 Task: Look for space in Phú Khuong, Vietnam from 5th June, 2023 to 16th June, 2023 for 2 adults in price range Rs.14000 to Rs.18000. Place can be entire place with 1  bedroom having 1 bed and 1 bathroom. Property type can be house, flat, guest house, hotel. Booking option can be shelf check-in. Required host language is English.
Action: Mouse pressed left at (476, 99)
Screenshot: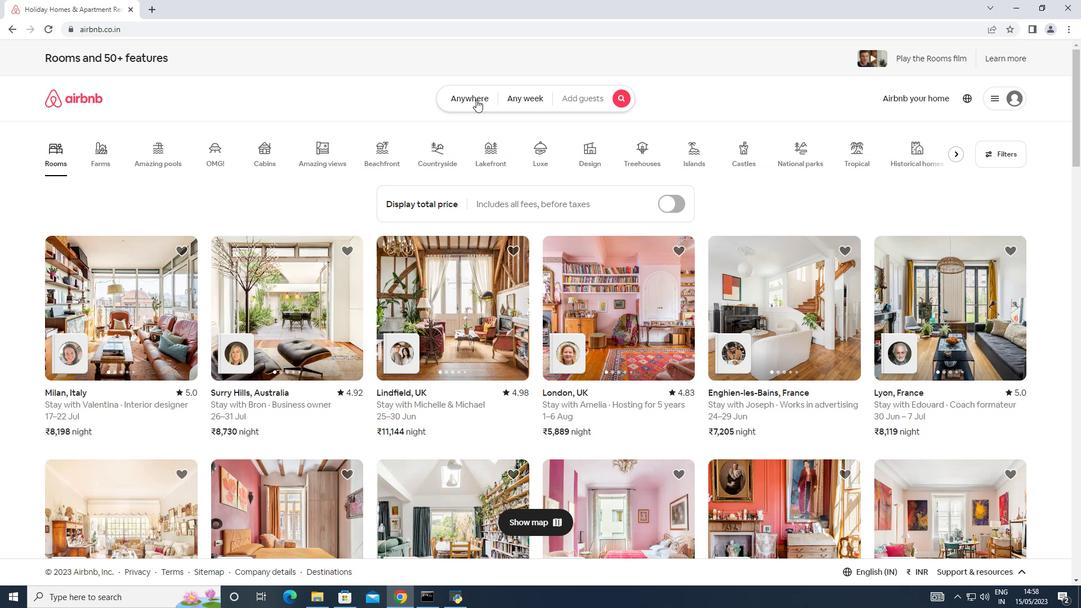 
Action: Mouse moved to (364, 130)
Screenshot: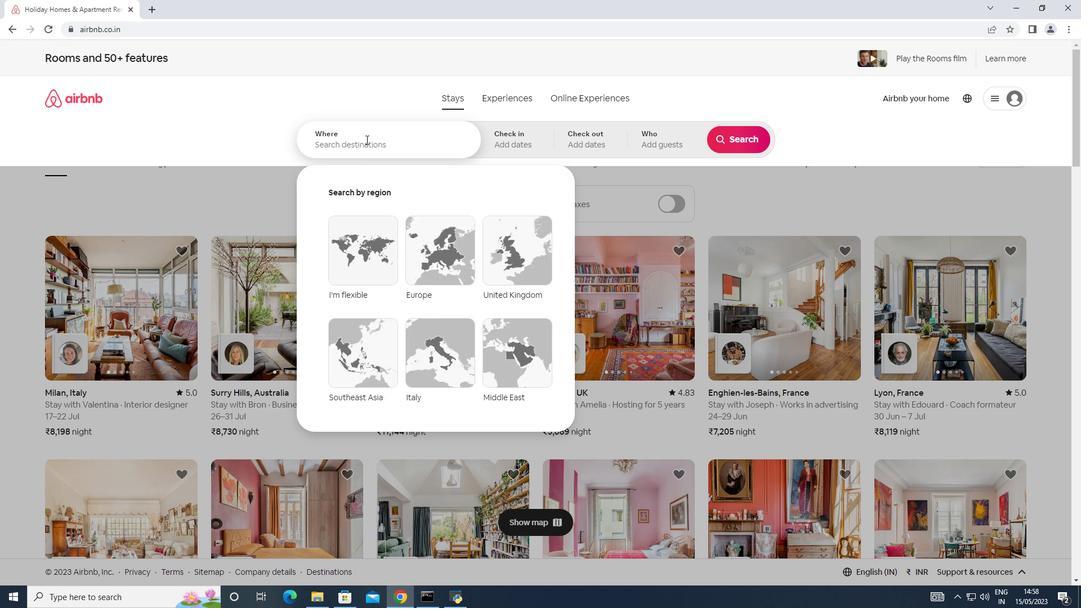 
Action: Mouse pressed left at (364, 130)
Screenshot: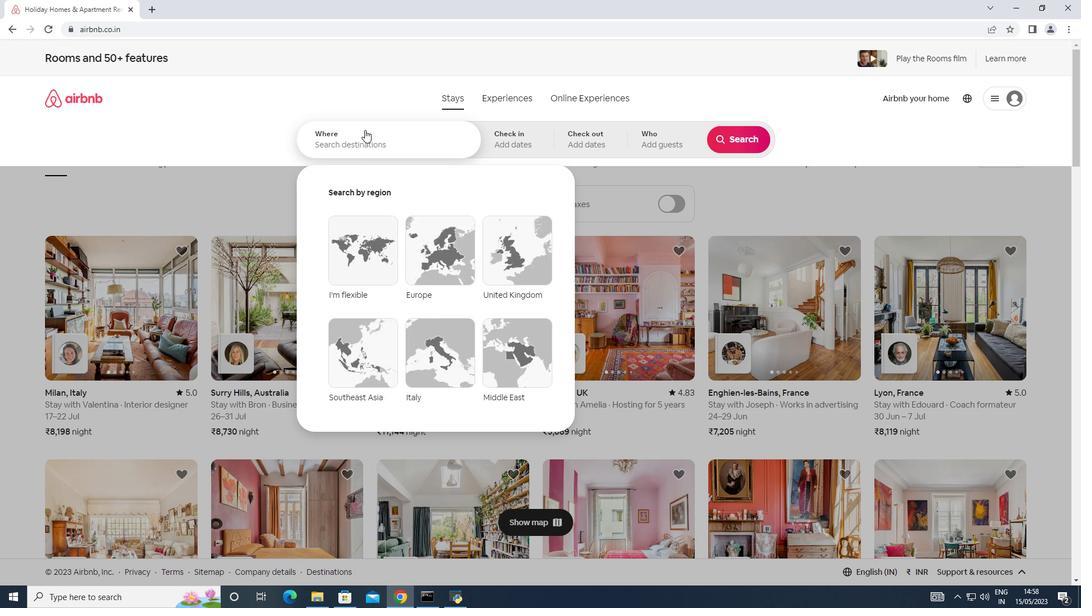 
Action: Key pressed <Key.shift><Key.shift><Key.shift><Key.shift><Key.shift><Key.shift><Key.shift><Key.shift><Key.shift><Key.shift><Key.shift><Key.shift><Key.shift><Key.shift><Key.shift><Key.shift><Key.shift><Key.shift><Key.shift><Key.shift><Key.shift><Key.shift><Key.shift><Key.shift><Key.shift><Key.shift><Key.shift><Key.shift><Key.shift><Key.shift><Key.shift><Key.shift><Key.shift><Key.shift><Key.shift><Key.shift><Key.shift><Key.shift><Key.shift><Key.shift><Key.shift><Key.shift><Key.shift><Key.shift><Key.shift>Phu<Key.space><Key.shift><Key.shift><Key.shift><Key.shift><Key.shift>Khuong,<Key.shift>Vietnam
Screenshot: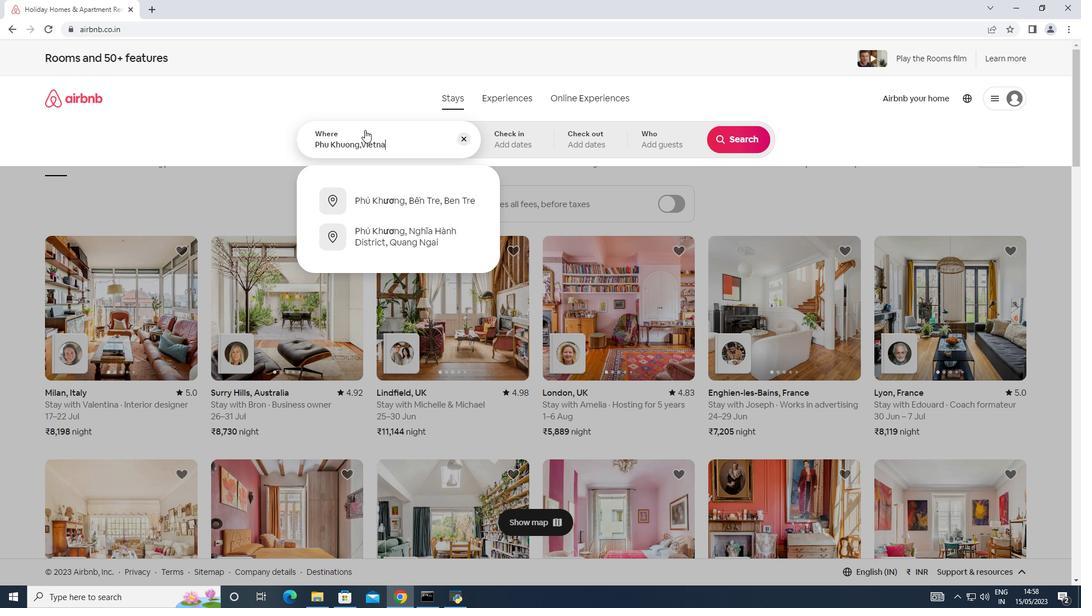 
Action: Mouse moved to (521, 135)
Screenshot: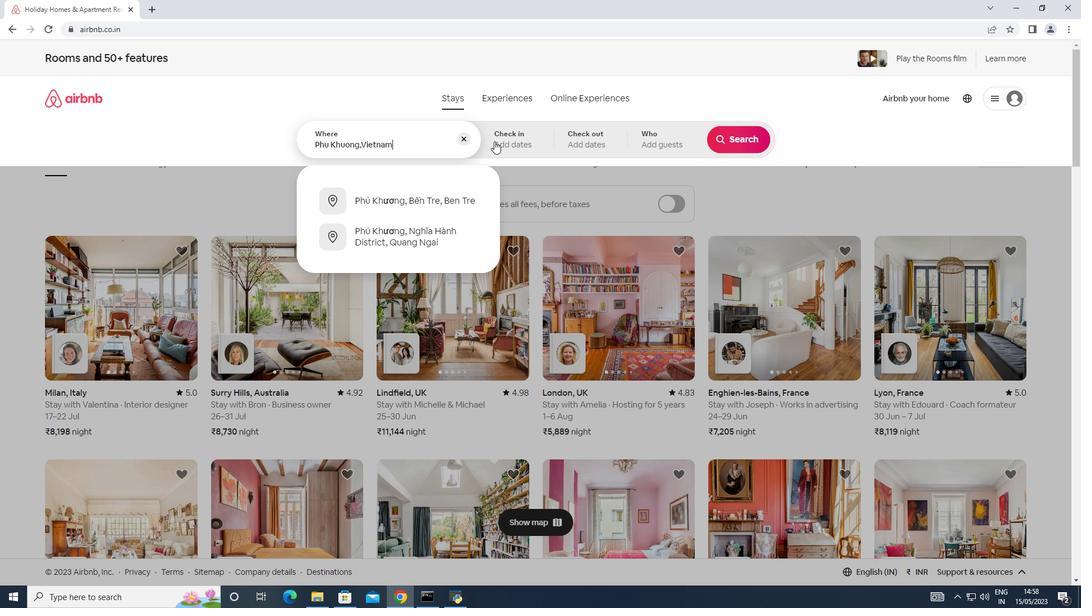 
Action: Mouse pressed left at (521, 135)
Screenshot: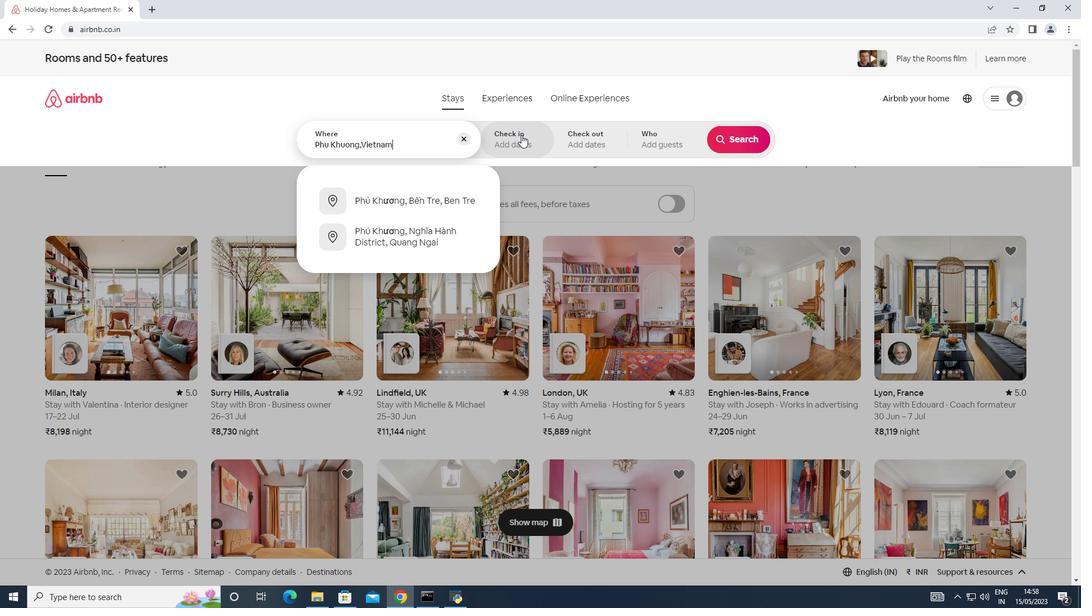 
Action: Mouse moved to (591, 301)
Screenshot: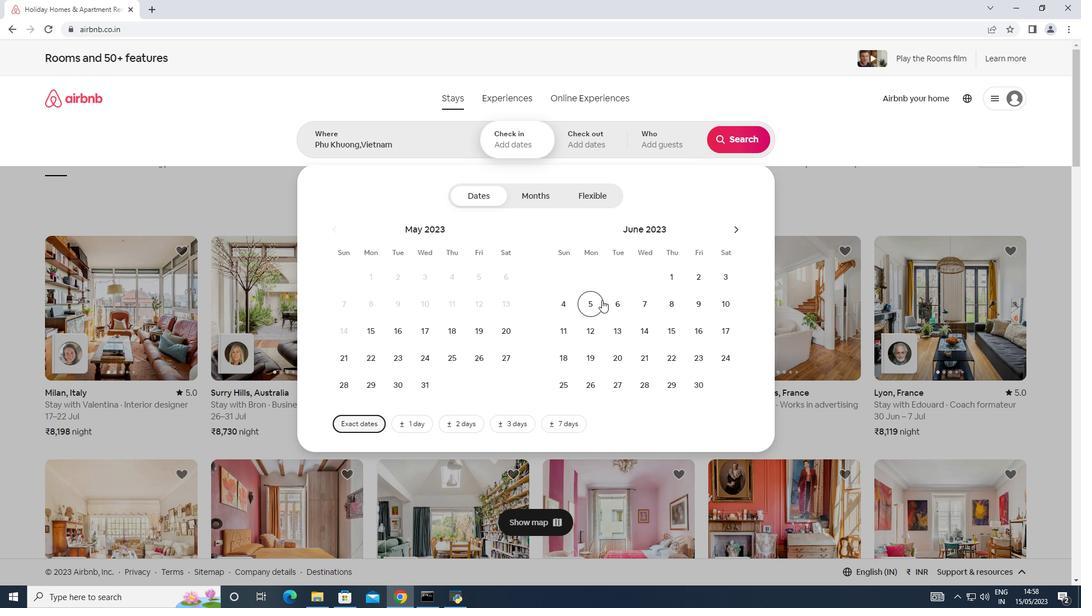 
Action: Mouse pressed left at (591, 301)
Screenshot: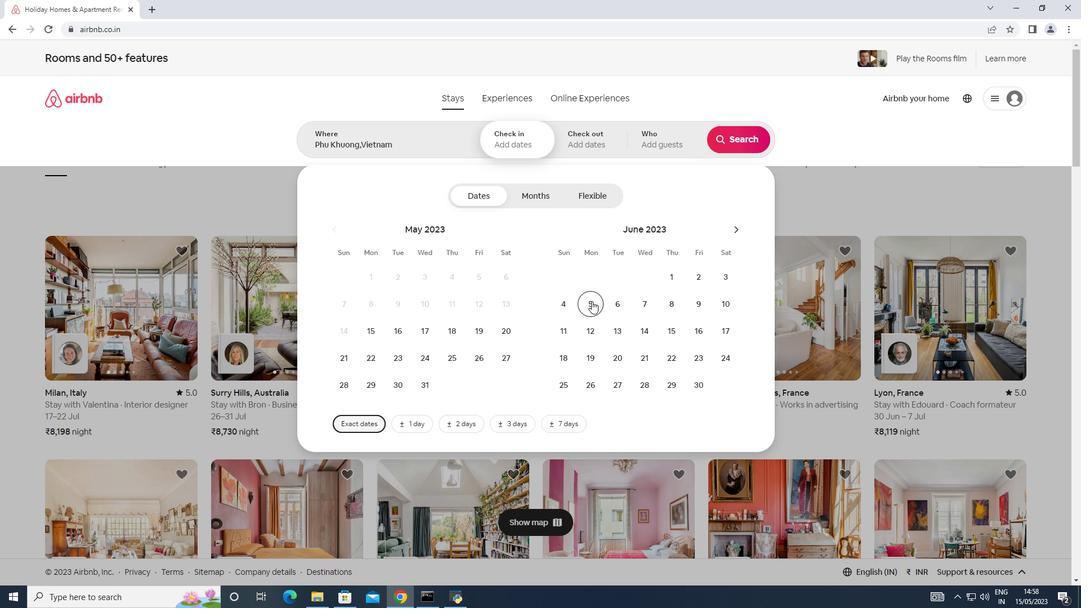
Action: Mouse moved to (696, 335)
Screenshot: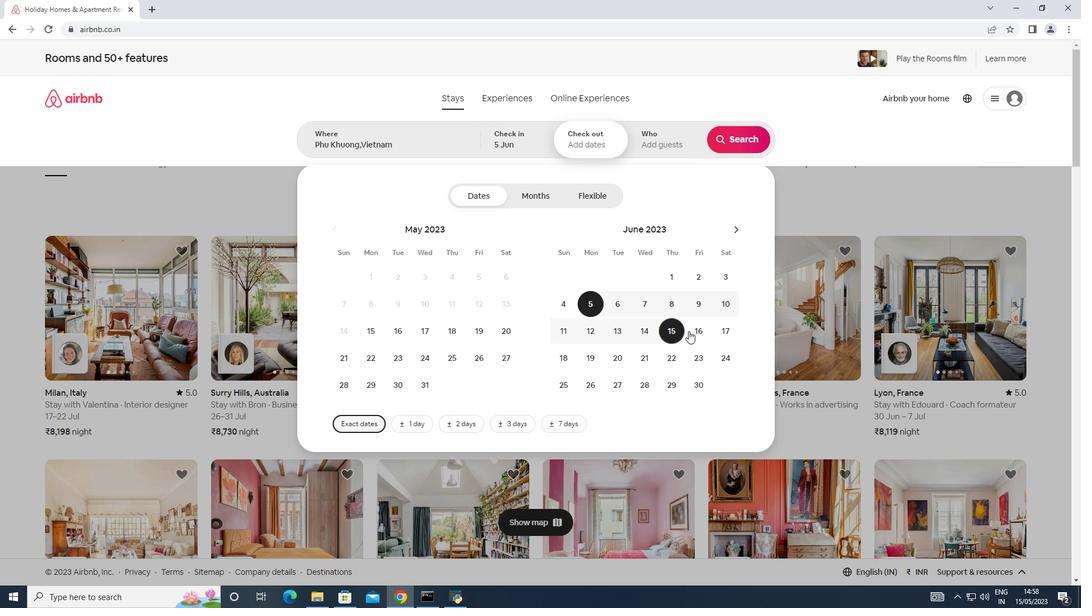 
Action: Mouse pressed left at (696, 335)
Screenshot: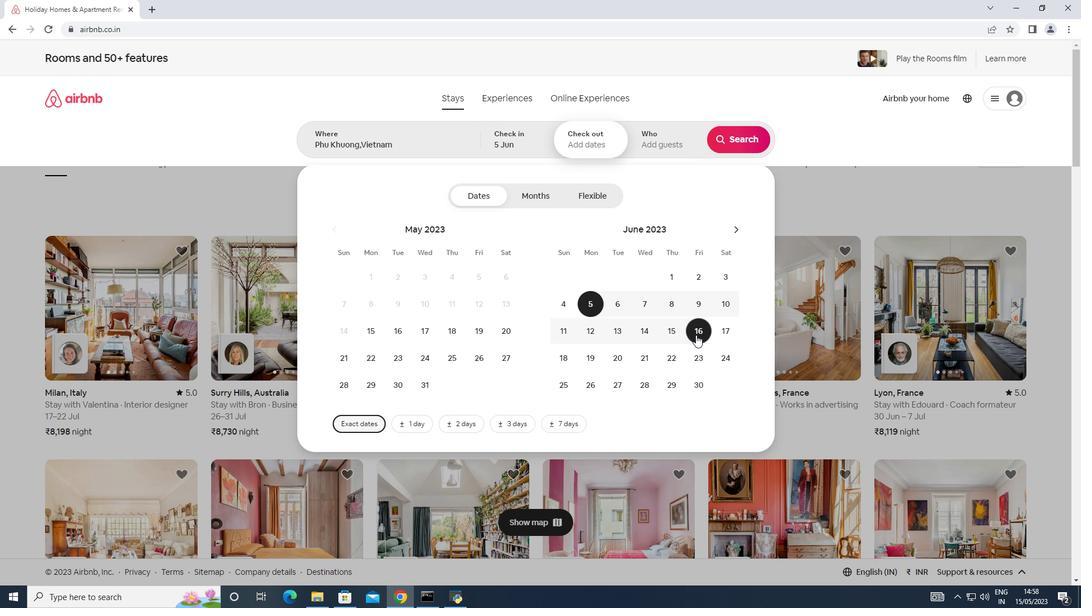 
Action: Mouse moved to (656, 145)
Screenshot: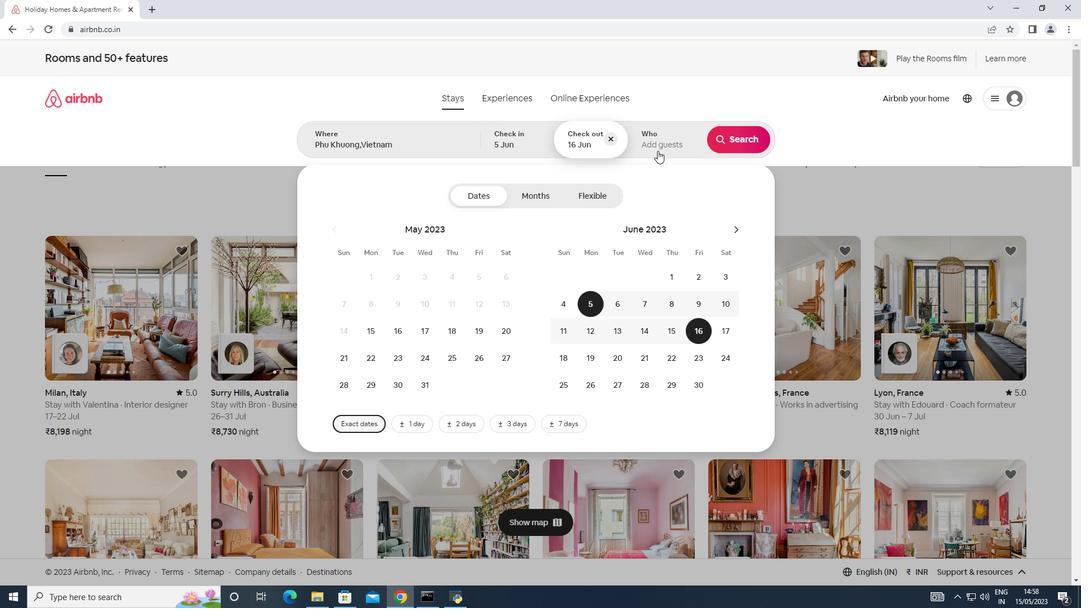 
Action: Mouse pressed left at (656, 145)
Screenshot: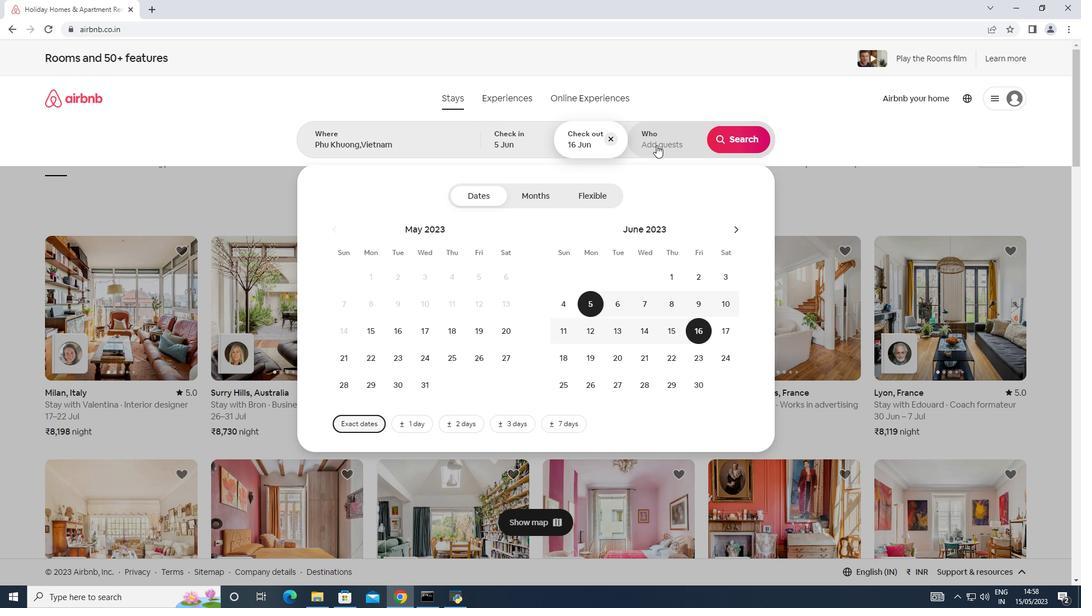 
Action: Mouse moved to (735, 195)
Screenshot: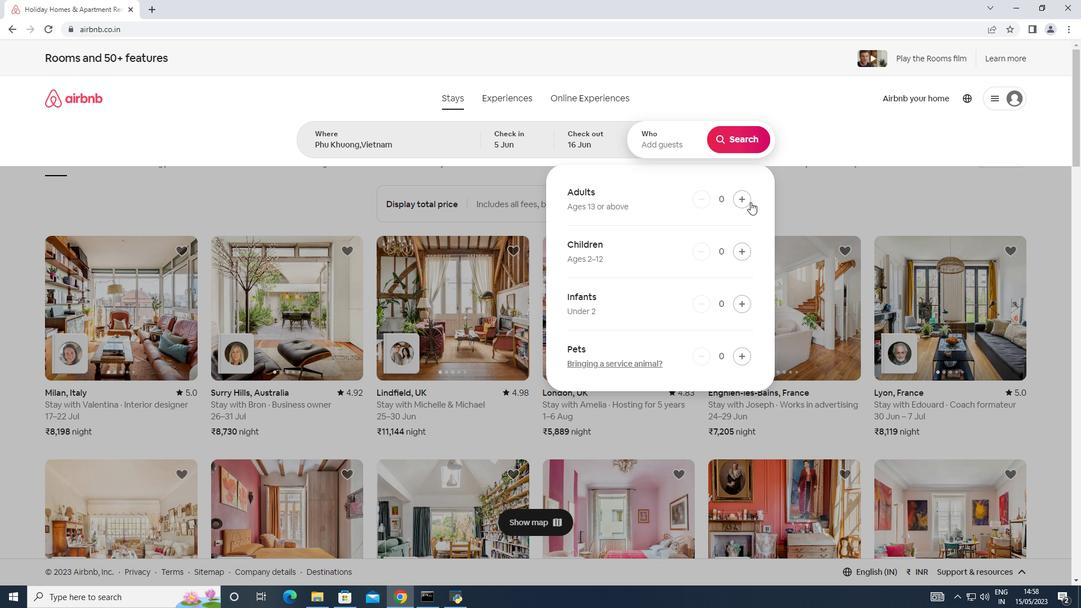 
Action: Mouse pressed left at (735, 195)
Screenshot: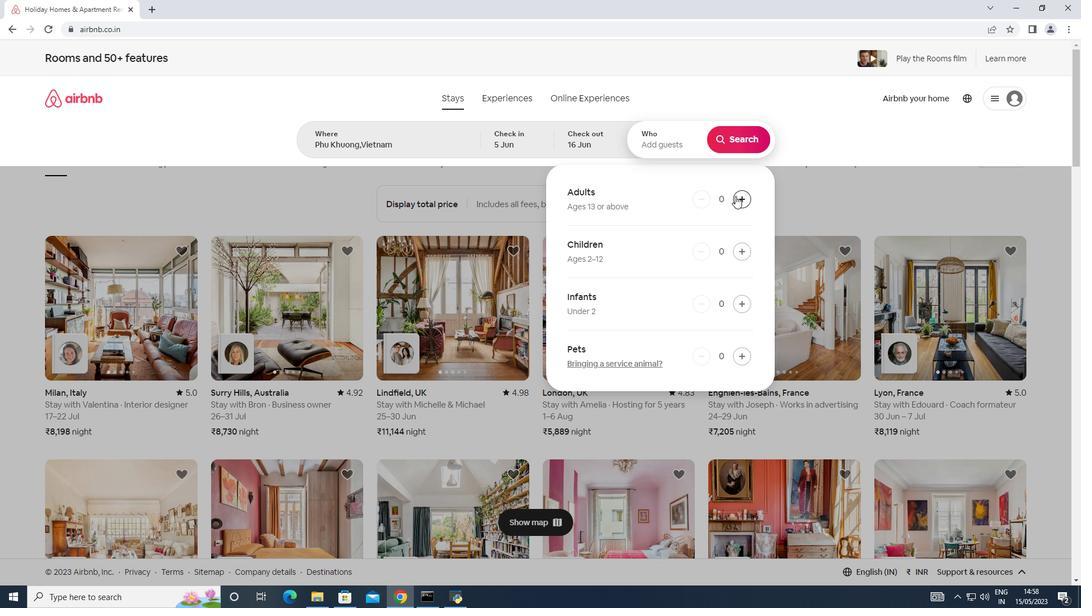 
Action: Mouse pressed left at (735, 195)
Screenshot: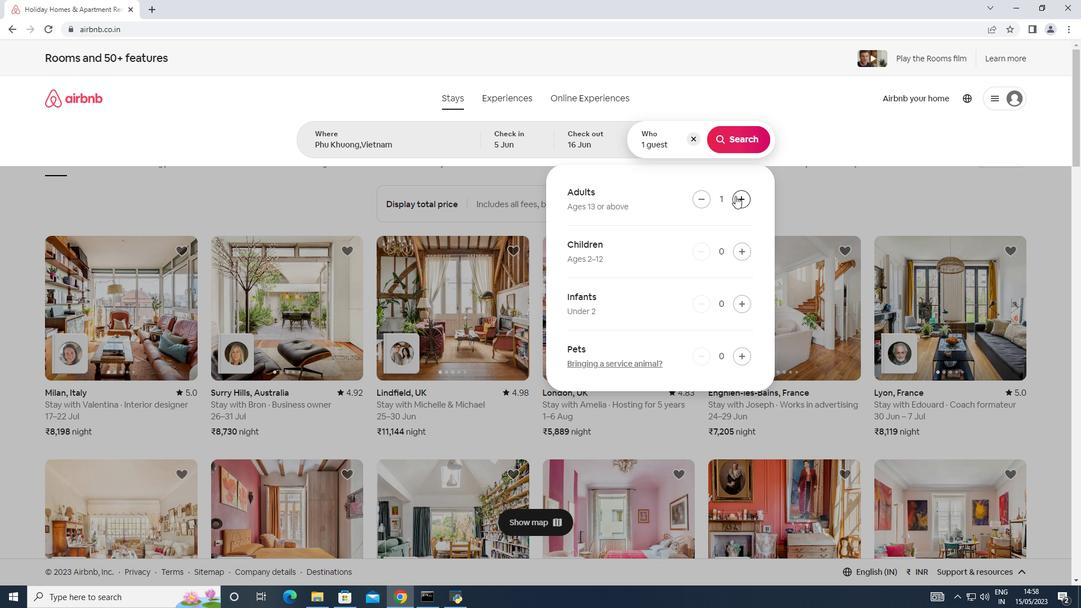 
Action: Mouse moved to (732, 136)
Screenshot: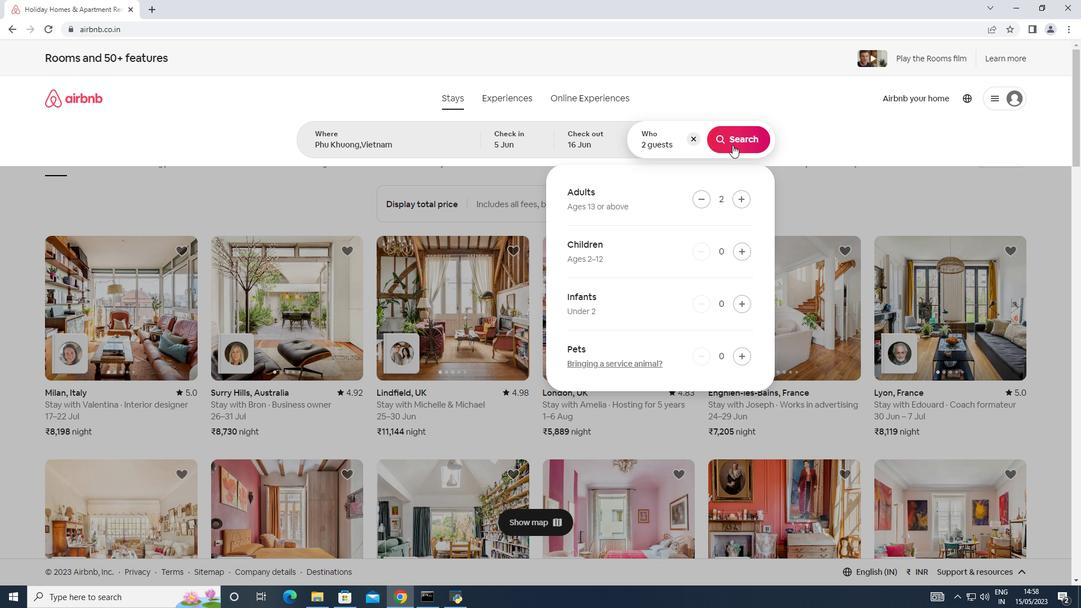 
Action: Mouse pressed left at (732, 136)
Screenshot: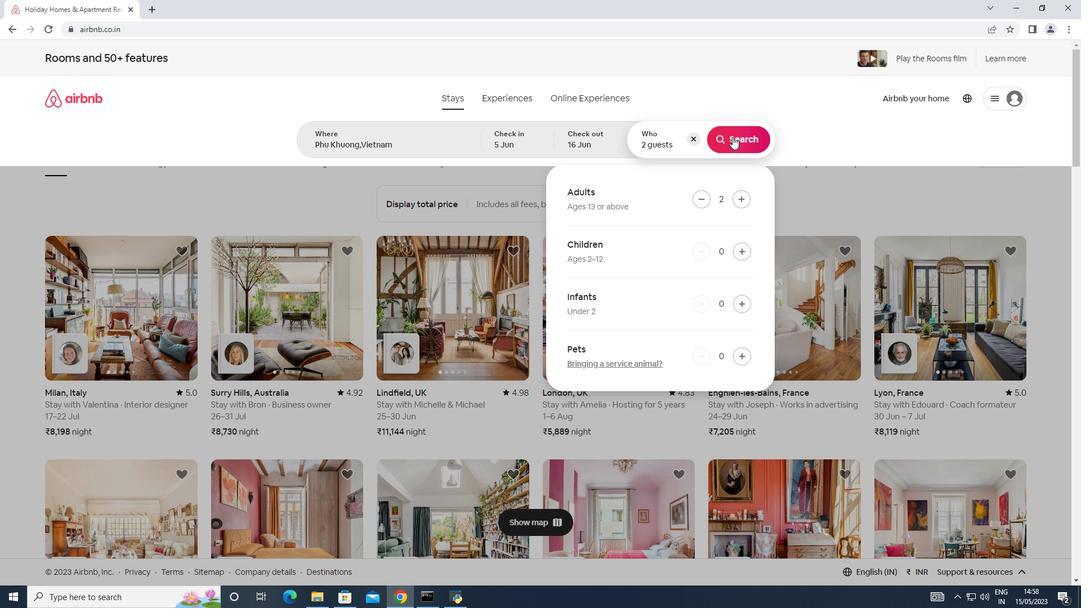 
Action: Mouse moved to (1019, 103)
Screenshot: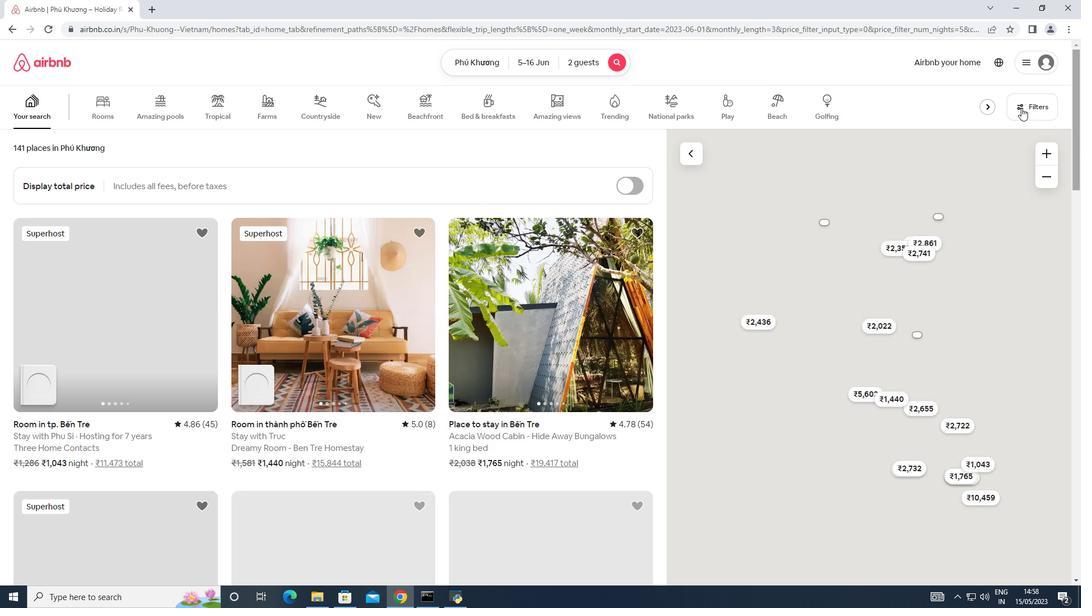 
Action: Mouse pressed left at (1019, 103)
Screenshot: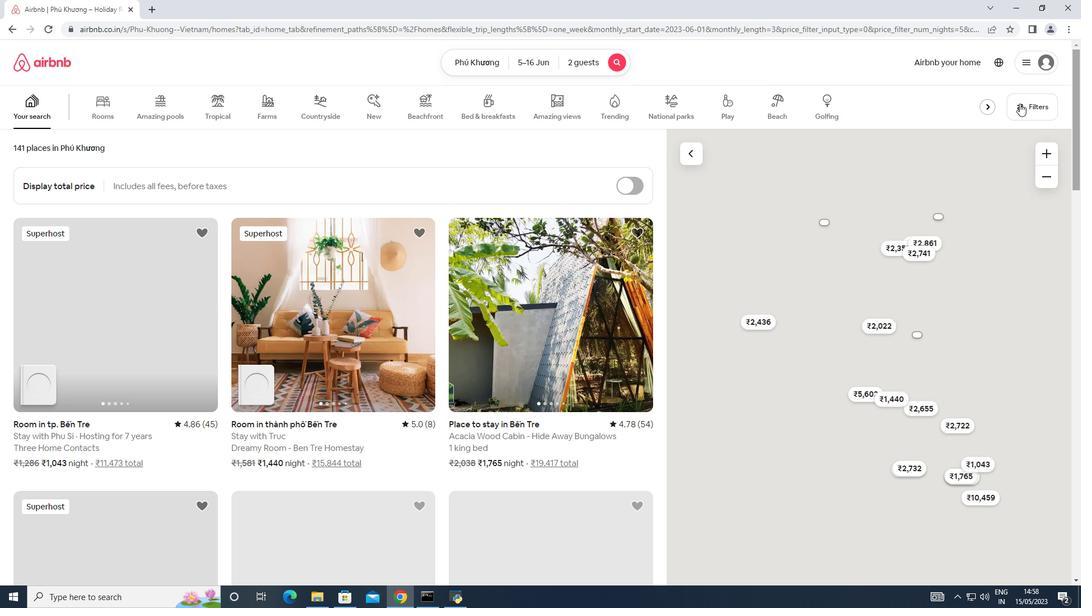 
Action: Mouse moved to (391, 382)
Screenshot: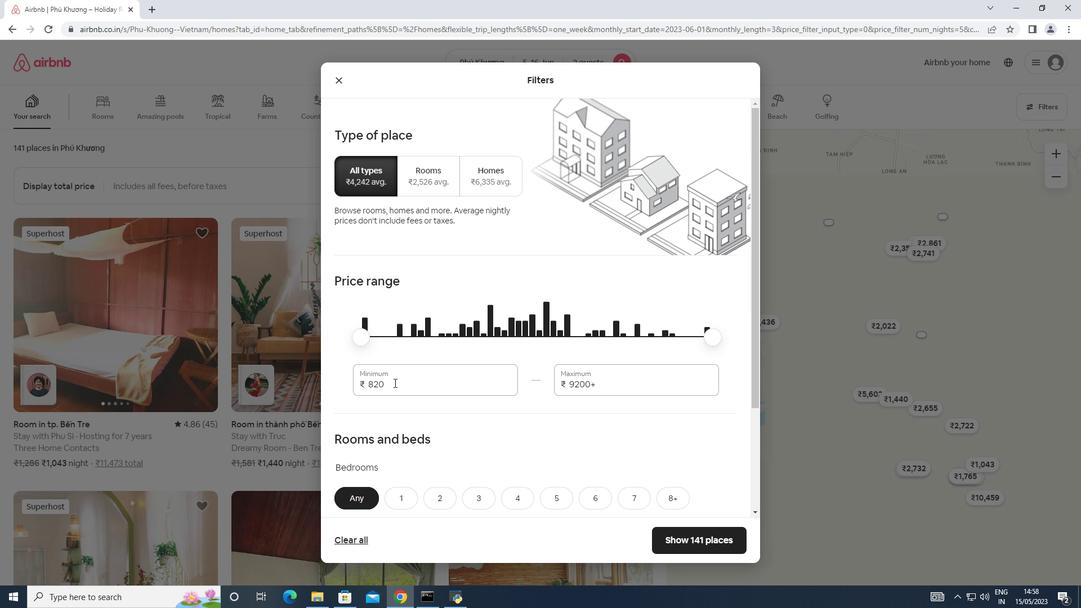 
Action: Mouse pressed left at (391, 382)
Screenshot: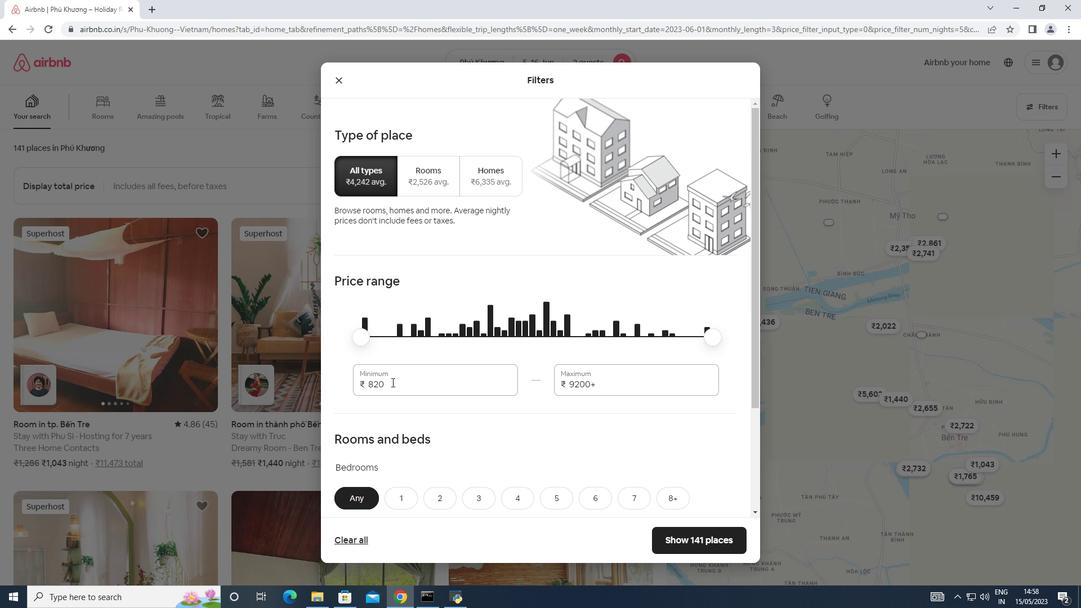 
Action: Mouse moved to (361, 382)
Screenshot: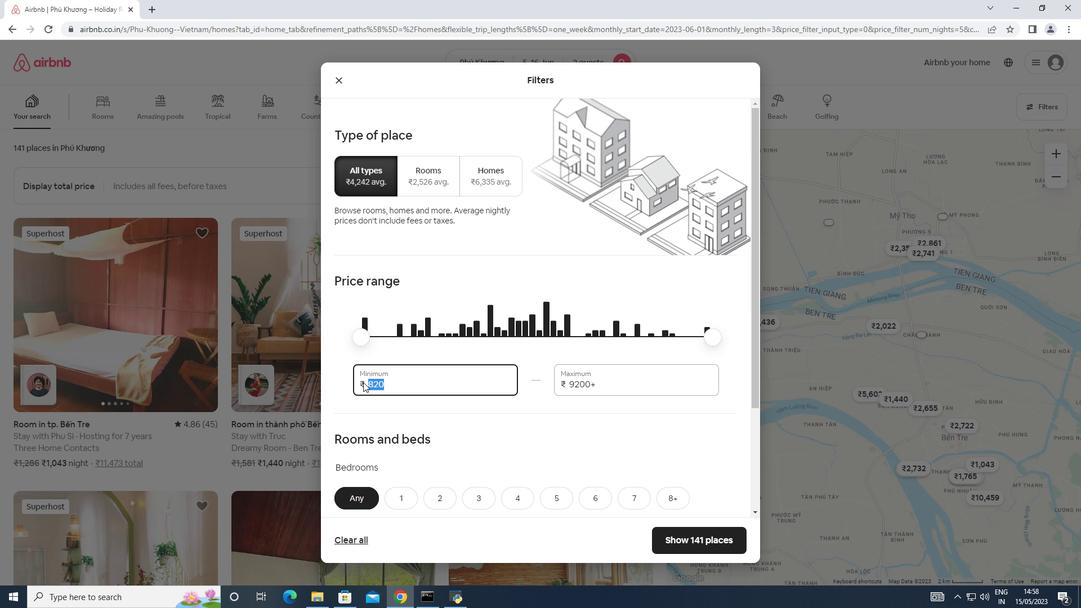 
Action: Key pressed 14000
Screenshot: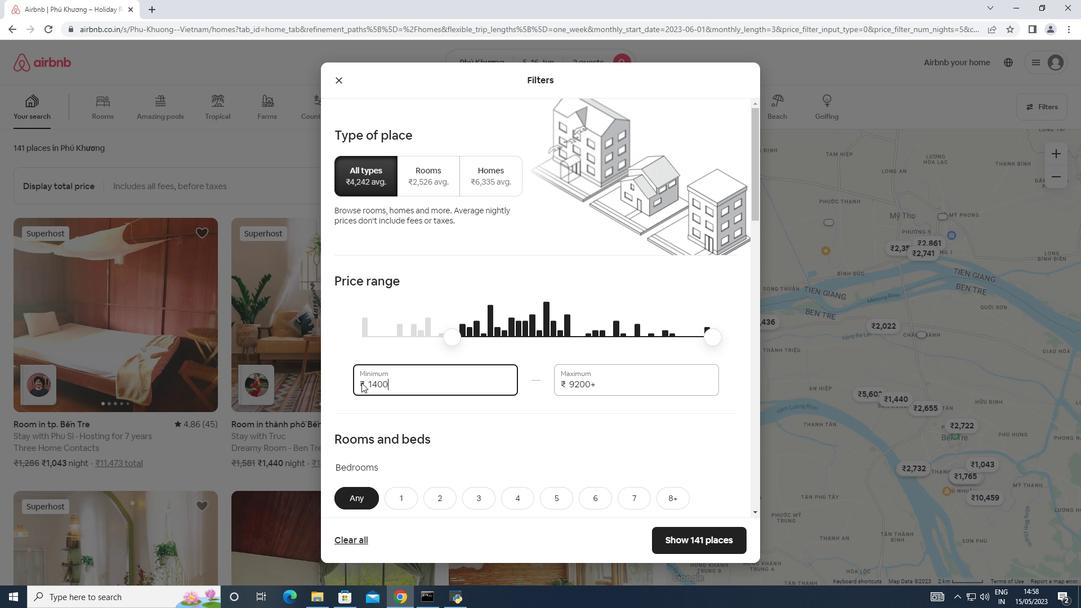 
Action: Mouse moved to (597, 387)
Screenshot: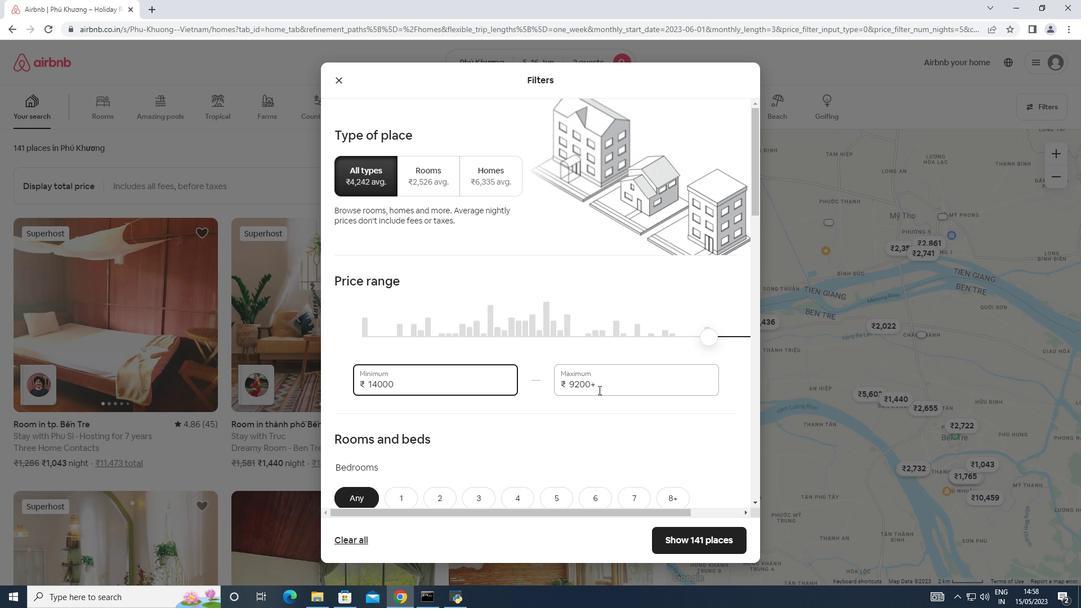 
Action: Mouse pressed left at (597, 387)
Screenshot: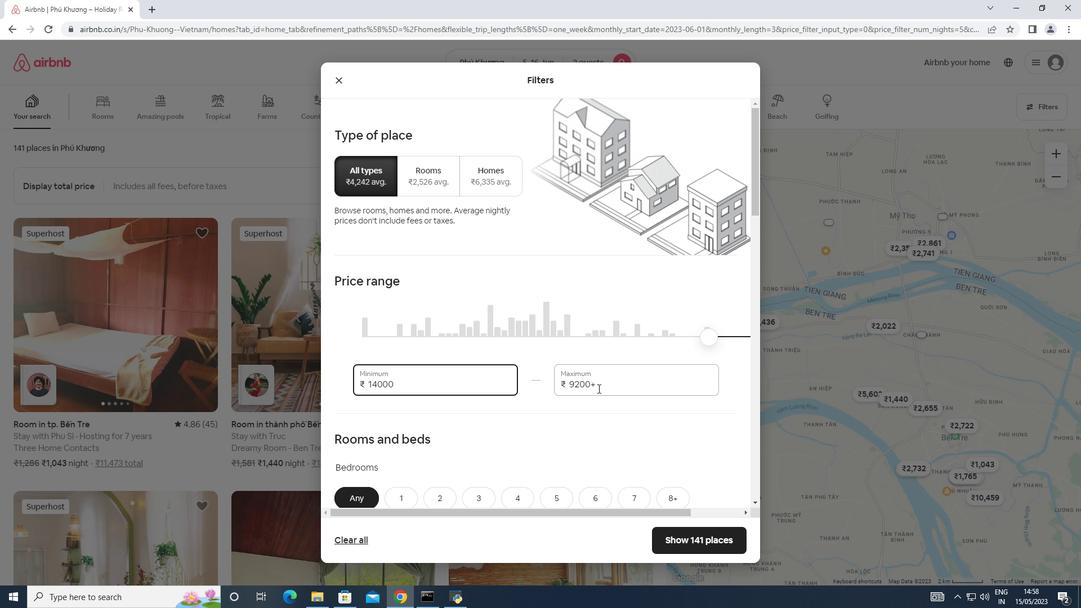 
Action: Mouse moved to (542, 387)
Screenshot: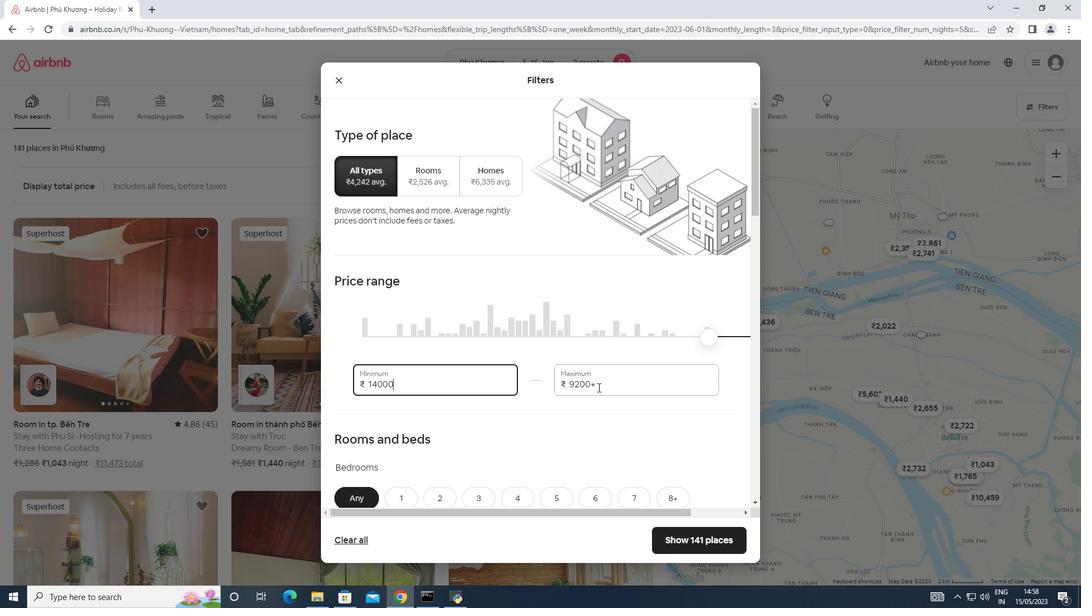 
Action: Key pressed 18000
Screenshot: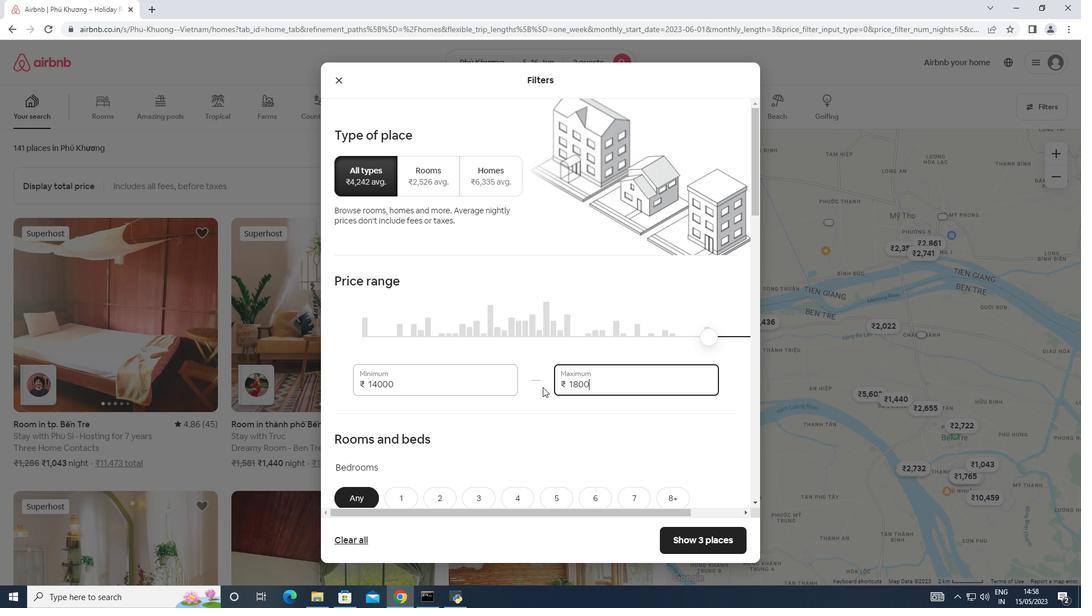 
Action: Mouse moved to (544, 384)
Screenshot: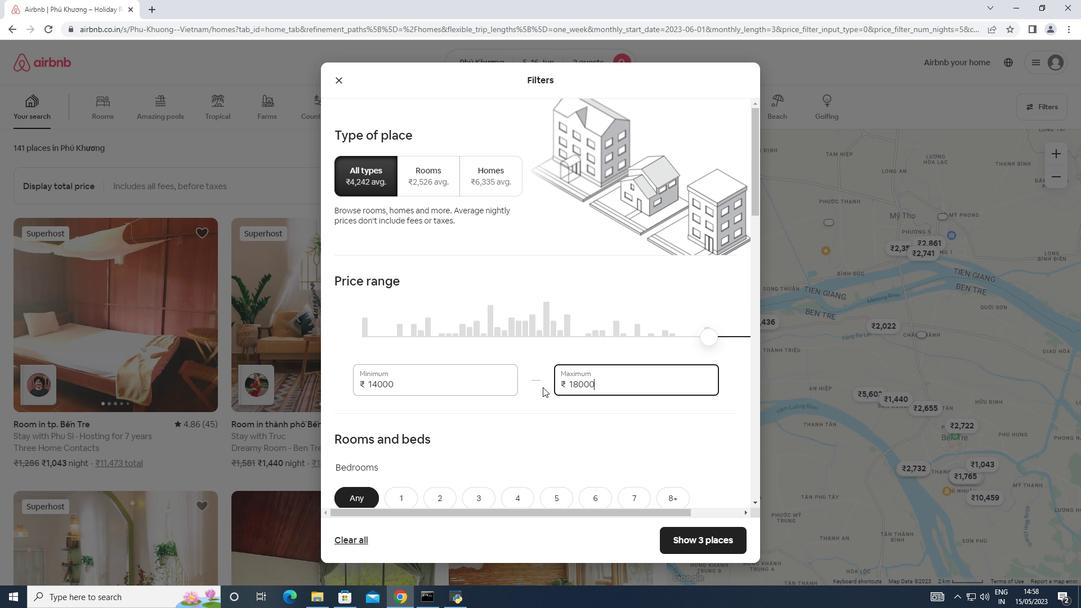 
Action: Mouse scrolled (544, 384) with delta (0, 0)
Screenshot: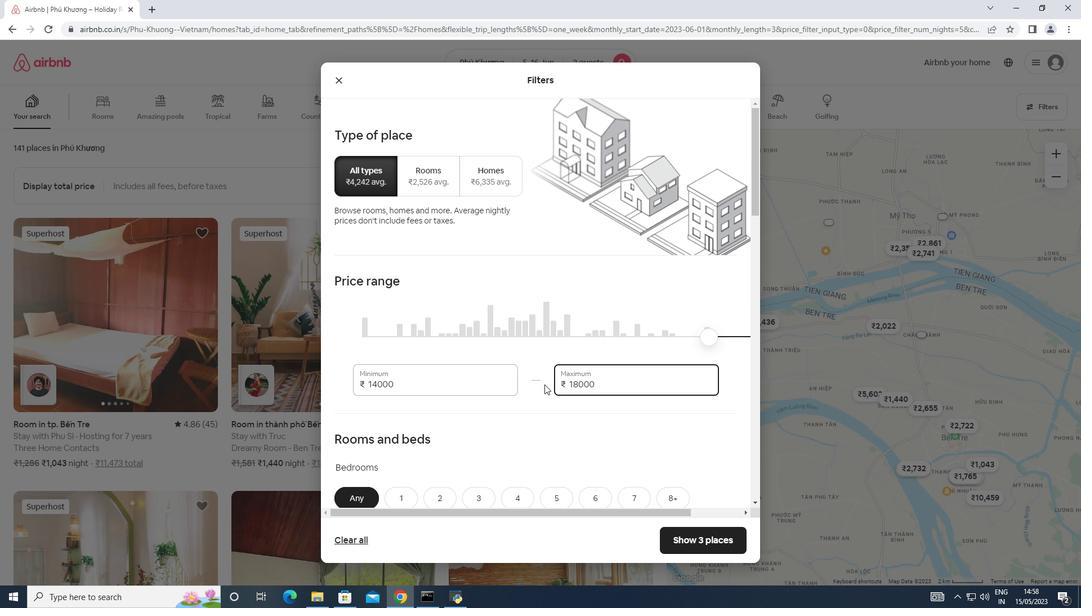 
Action: Mouse scrolled (544, 384) with delta (0, 0)
Screenshot: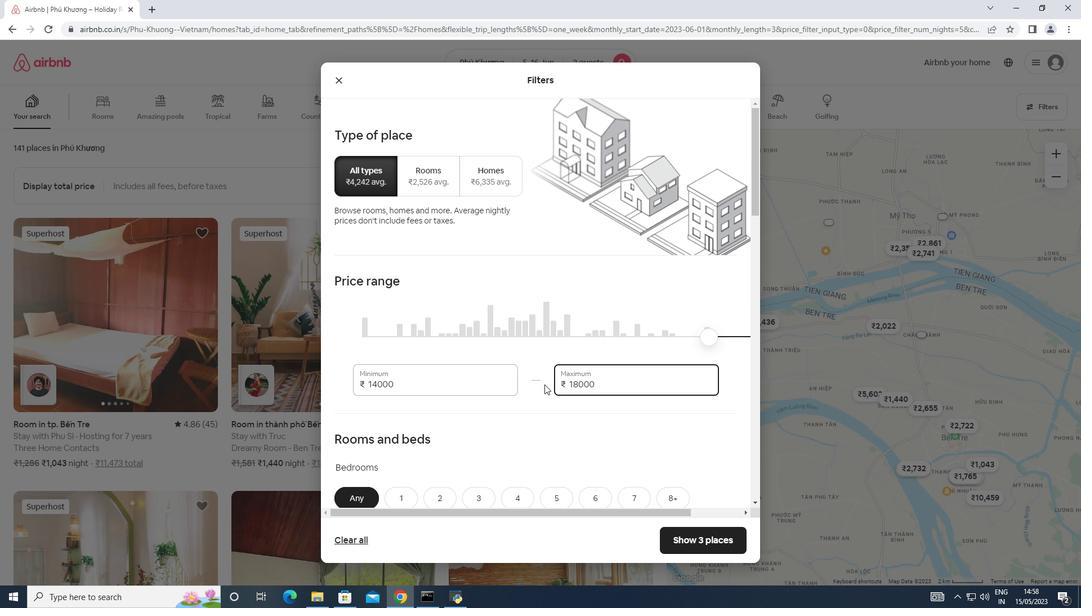 
Action: Mouse moved to (545, 384)
Screenshot: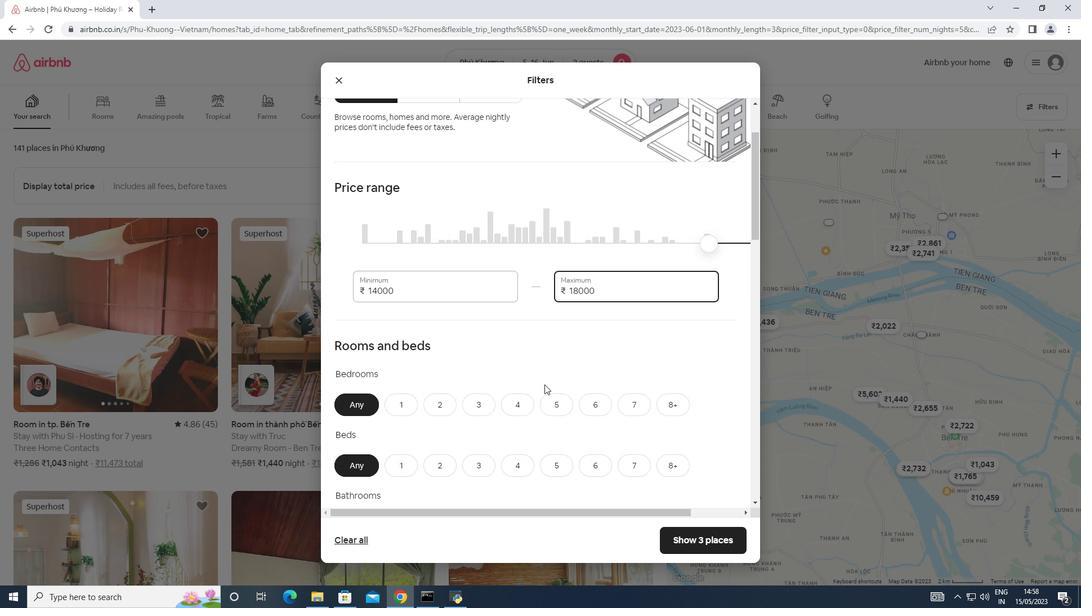 
Action: Mouse scrolled (545, 384) with delta (0, 0)
Screenshot: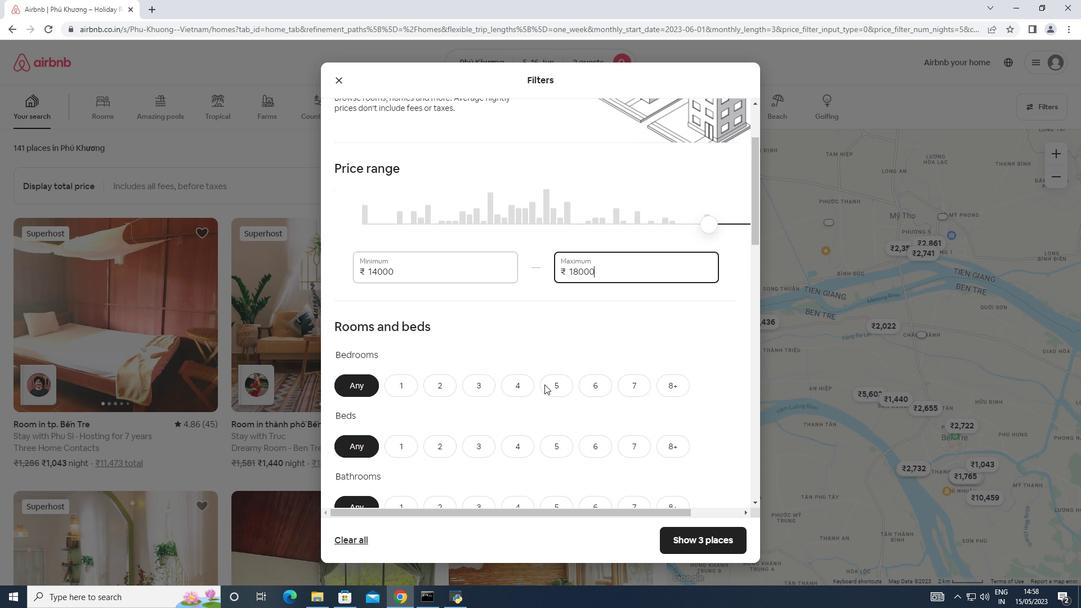 
Action: Mouse moved to (394, 325)
Screenshot: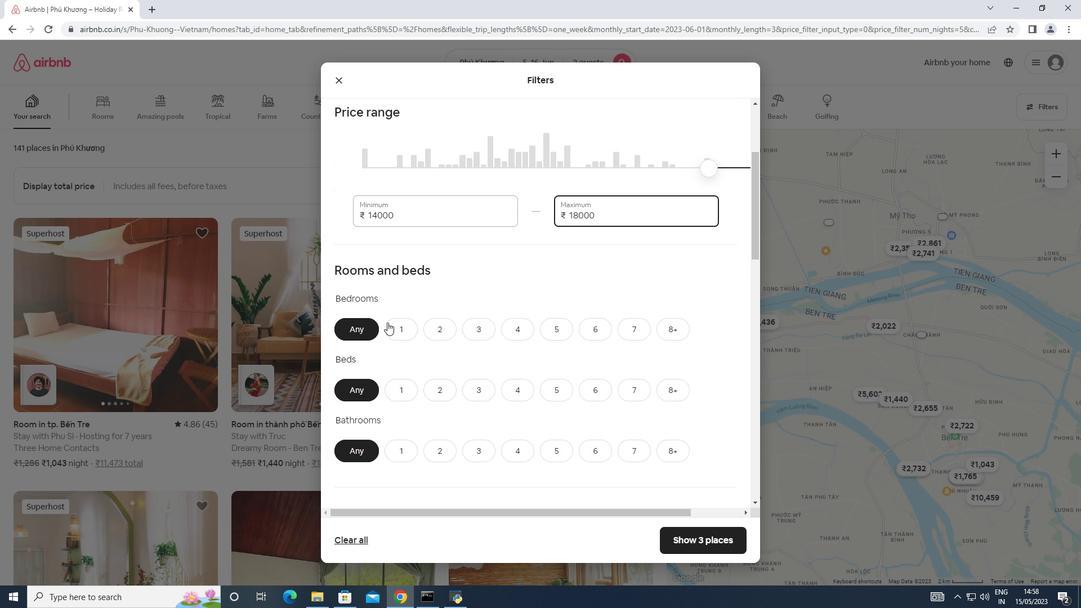 
Action: Mouse pressed left at (394, 325)
Screenshot: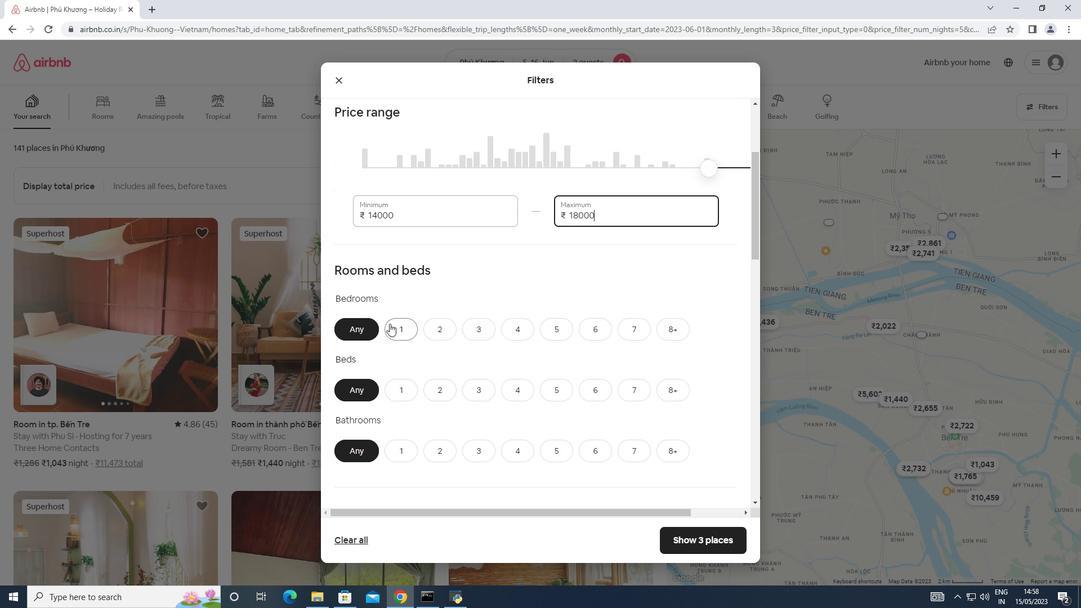 
Action: Mouse moved to (396, 380)
Screenshot: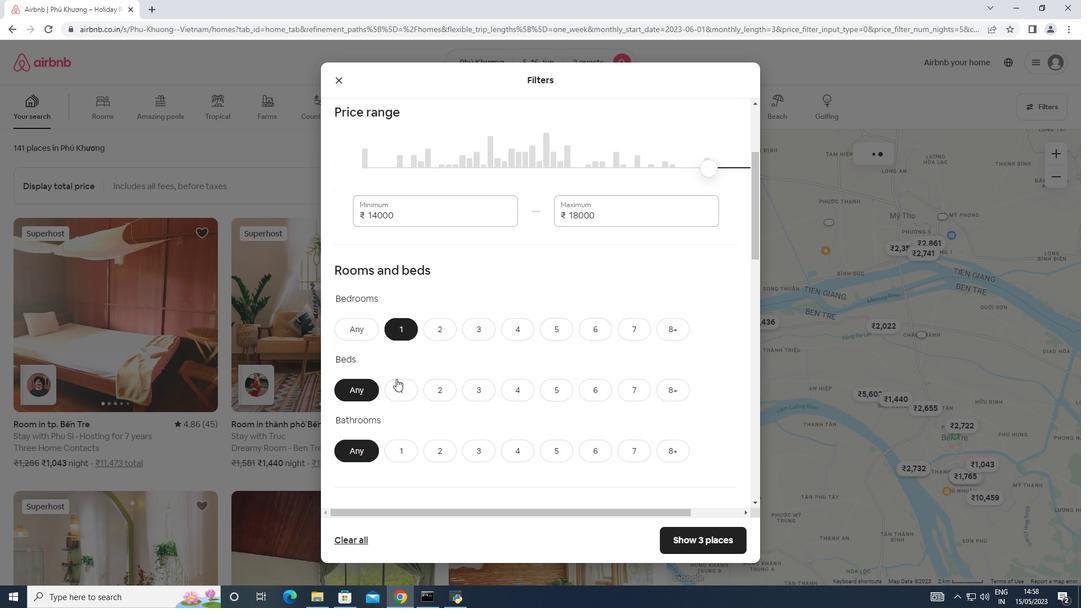 
Action: Mouse pressed left at (396, 380)
Screenshot: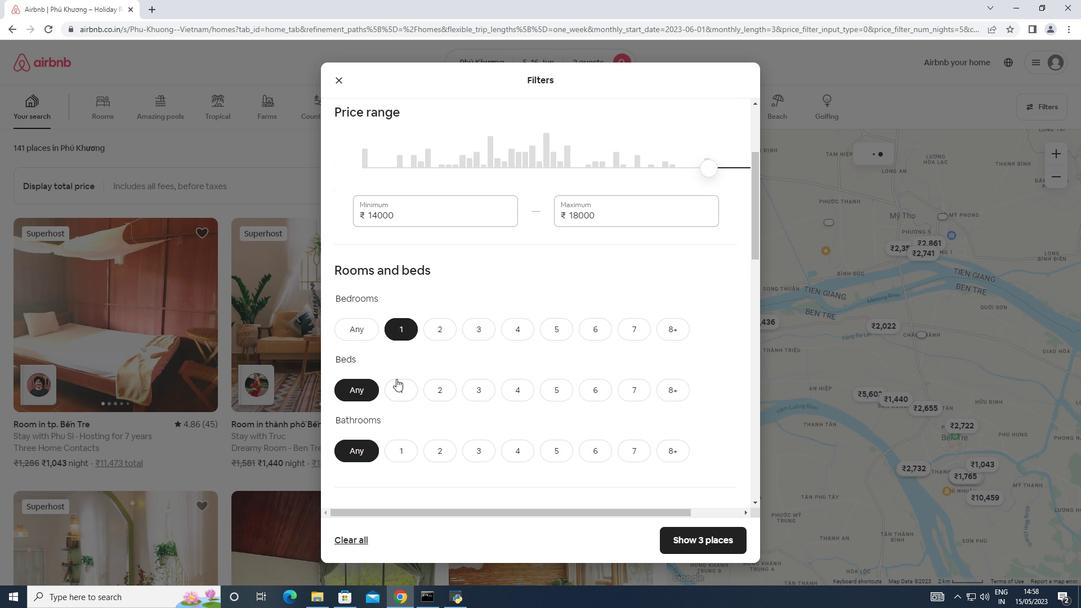 
Action: Mouse moved to (402, 444)
Screenshot: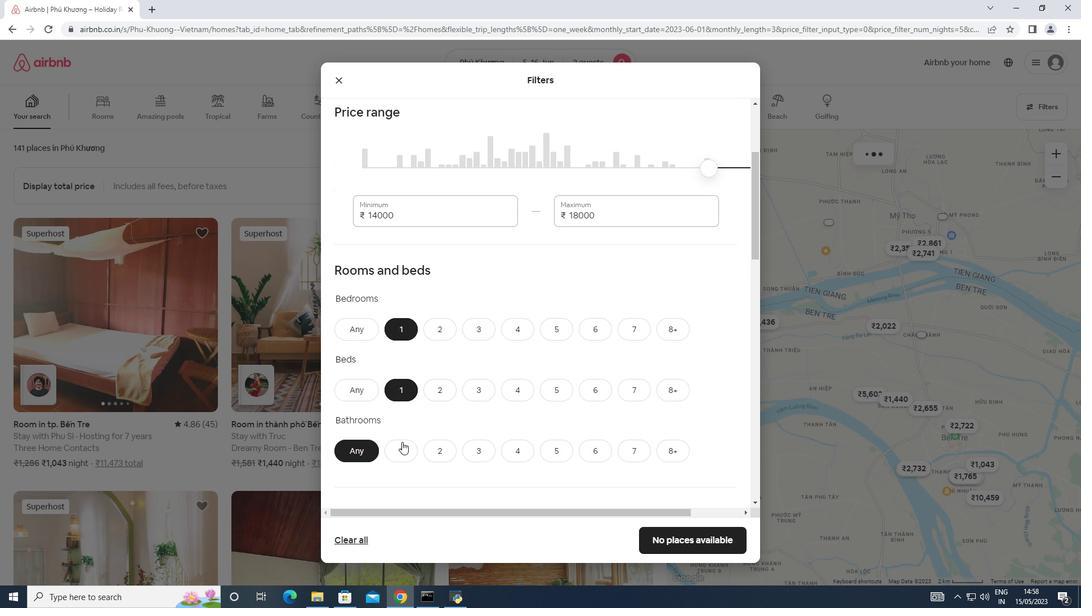 
Action: Mouse pressed left at (402, 444)
Screenshot: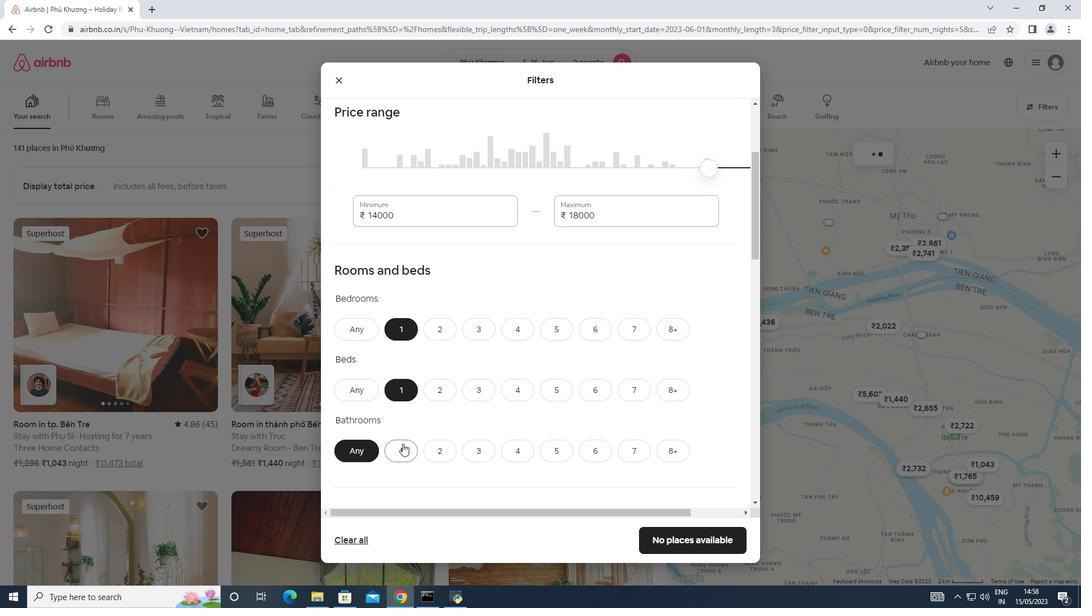 
Action: Mouse moved to (440, 400)
Screenshot: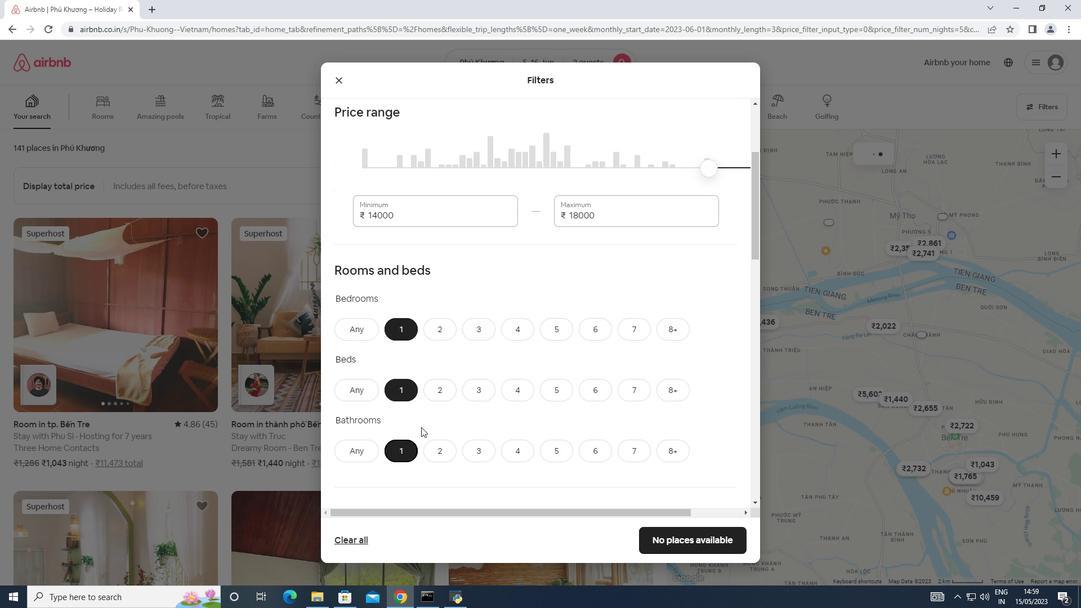 
Action: Mouse scrolled (440, 400) with delta (0, 0)
Screenshot: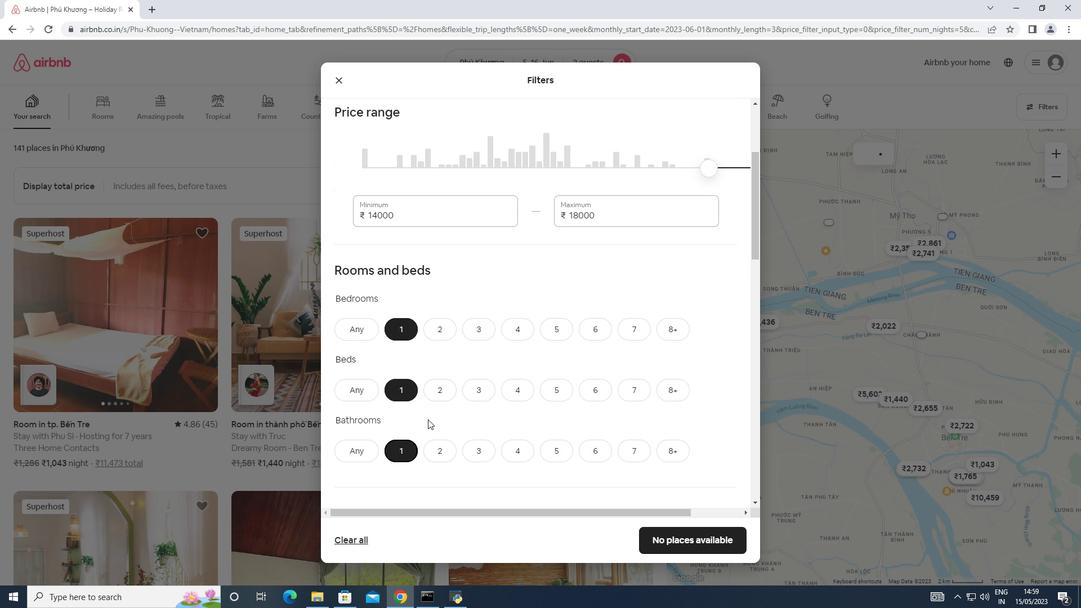 
Action: Mouse scrolled (440, 400) with delta (0, 0)
Screenshot: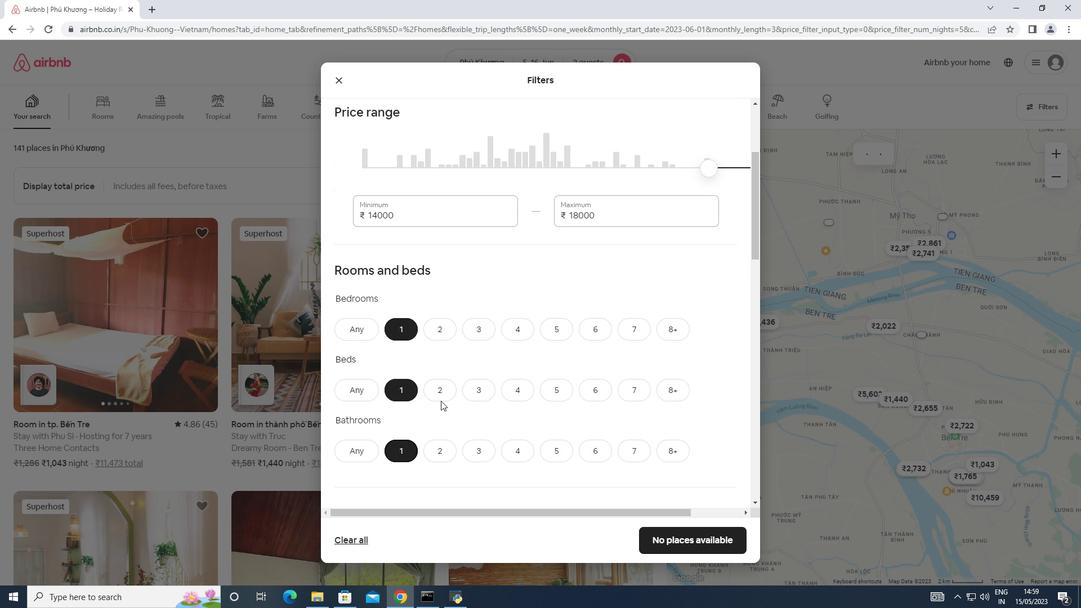 
Action: Mouse scrolled (440, 400) with delta (0, 0)
Screenshot: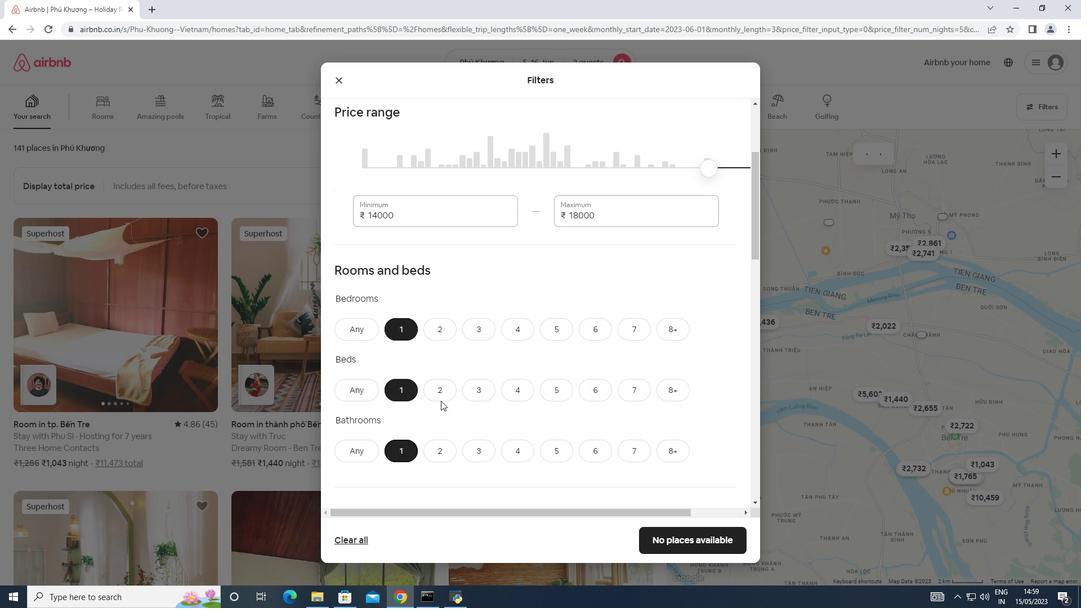 
Action: Mouse moved to (441, 393)
Screenshot: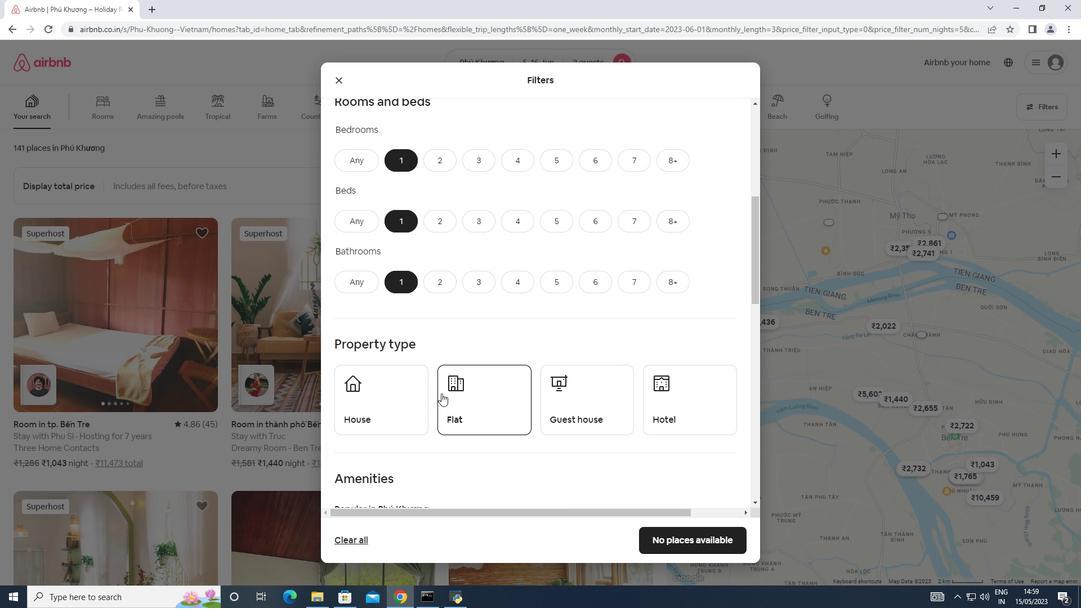 
Action: Mouse scrolled (441, 393) with delta (0, 0)
Screenshot: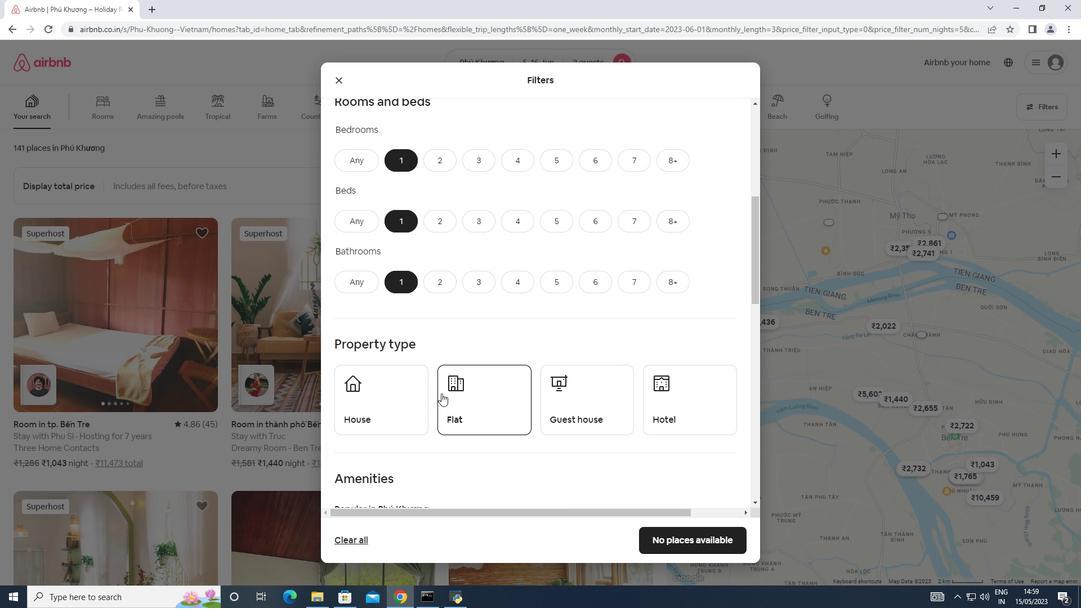 
Action: Mouse scrolled (441, 393) with delta (0, 0)
Screenshot: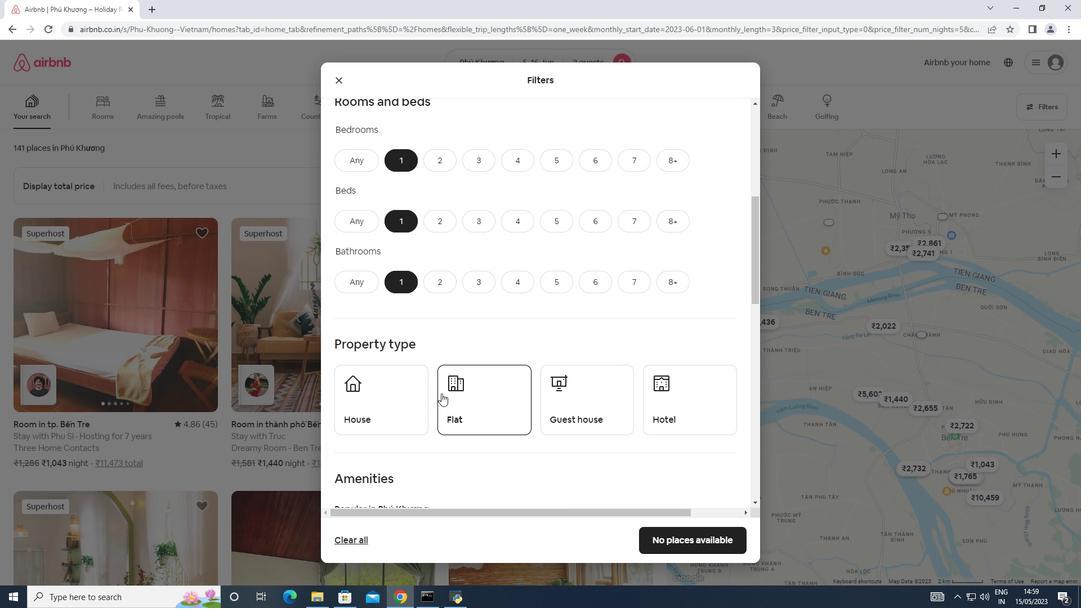 
Action: Mouse scrolled (441, 393) with delta (0, 0)
Screenshot: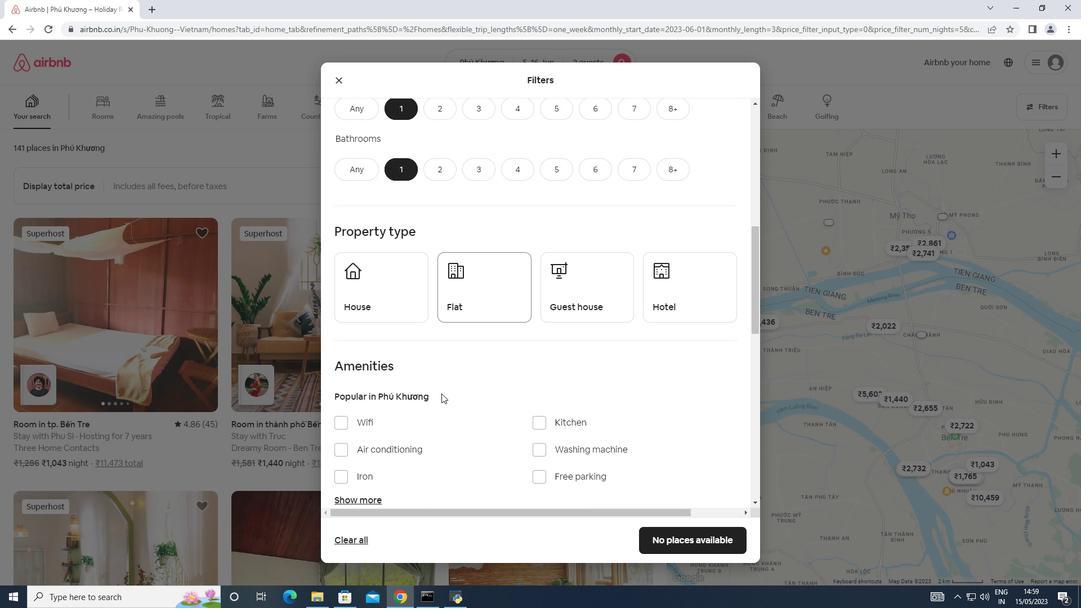 
Action: Mouse moved to (371, 257)
Screenshot: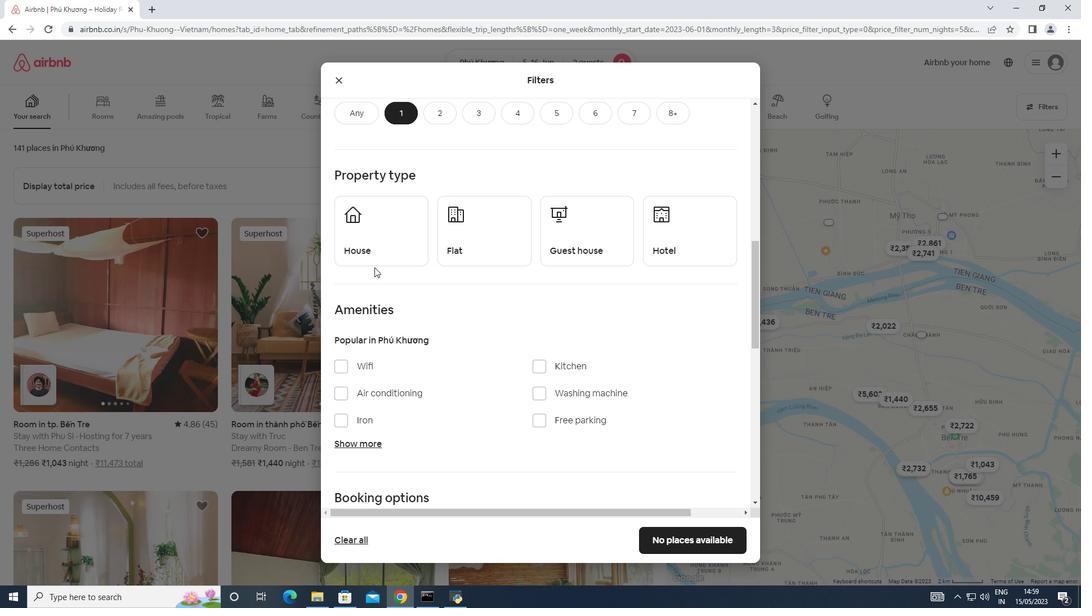 
Action: Mouse pressed left at (371, 257)
Screenshot: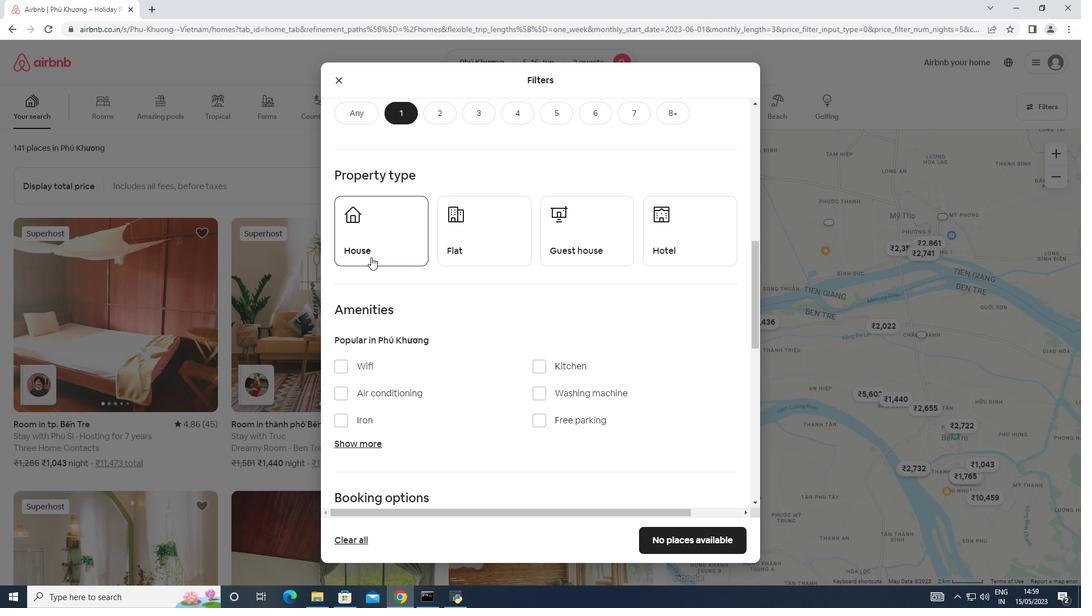 
Action: Mouse moved to (462, 255)
Screenshot: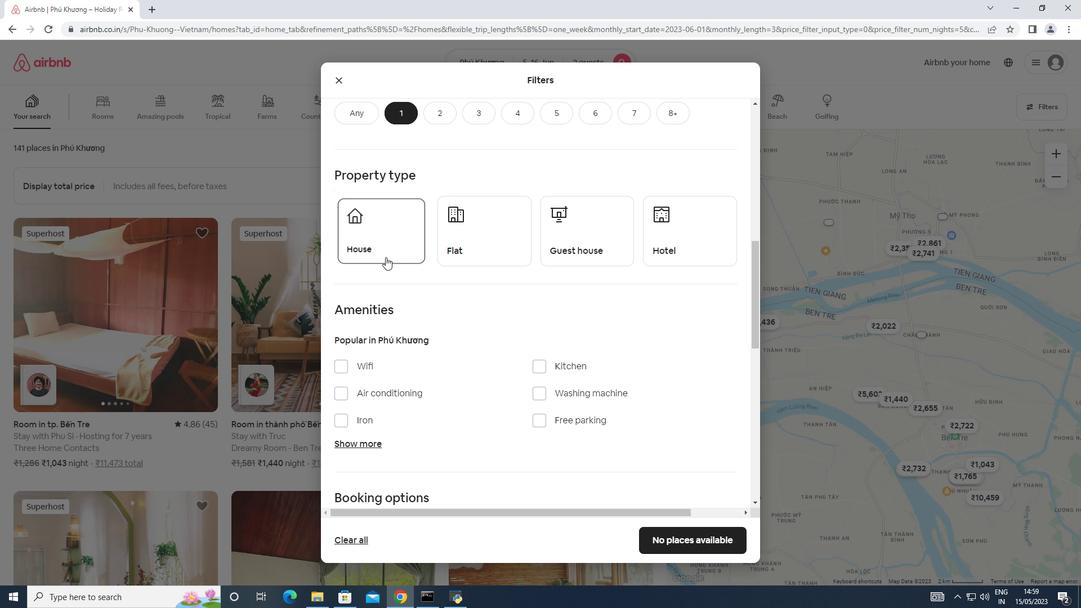 
Action: Mouse pressed left at (462, 255)
Screenshot: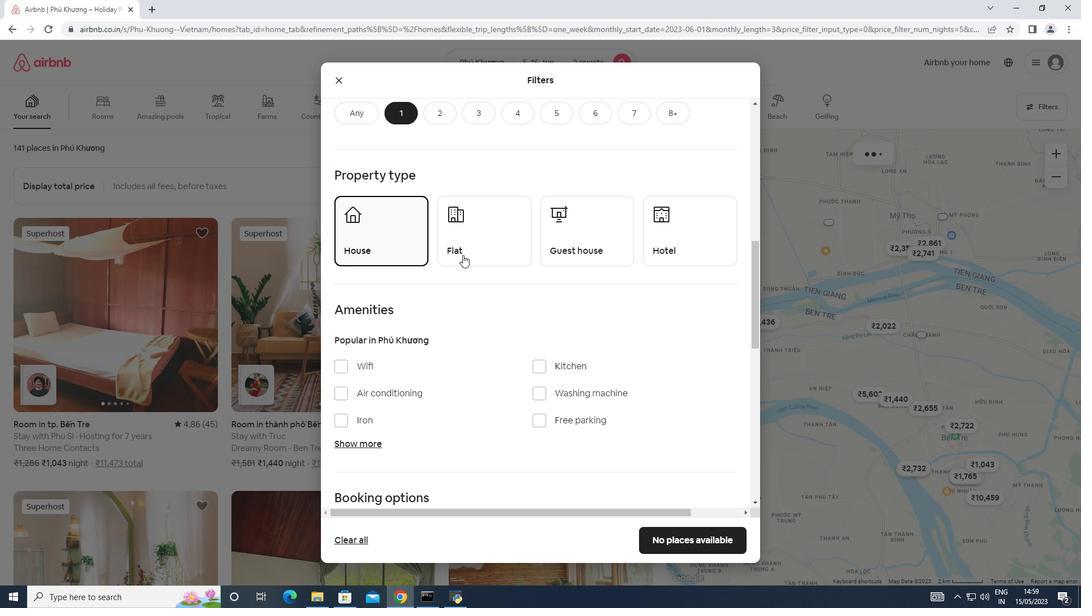 
Action: Mouse moved to (566, 238)
Screenshot: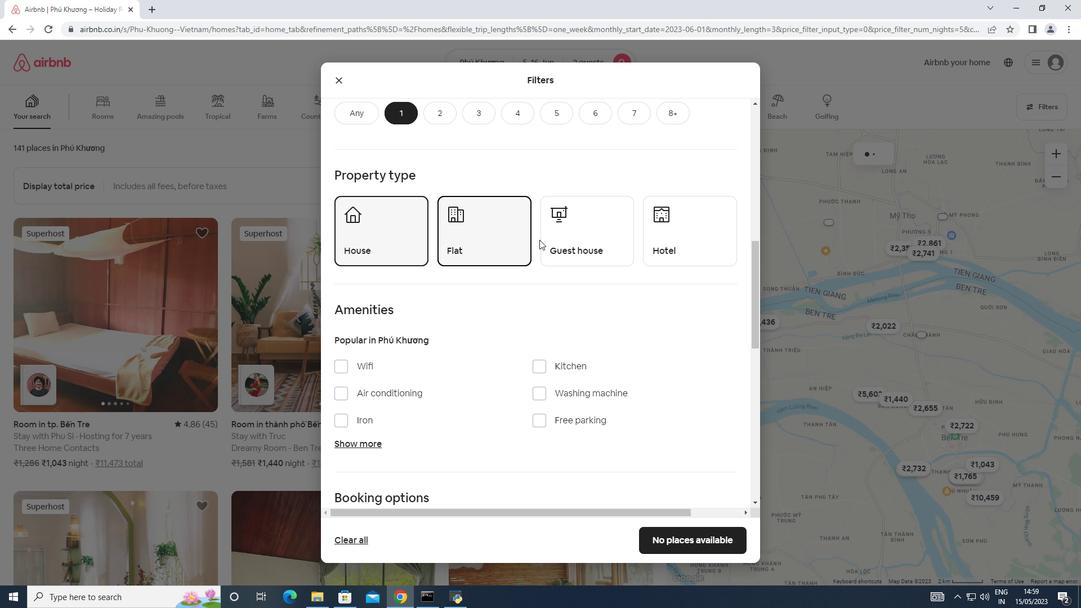 
Action: Mouse pressed left at (566, 238)
Screenshot: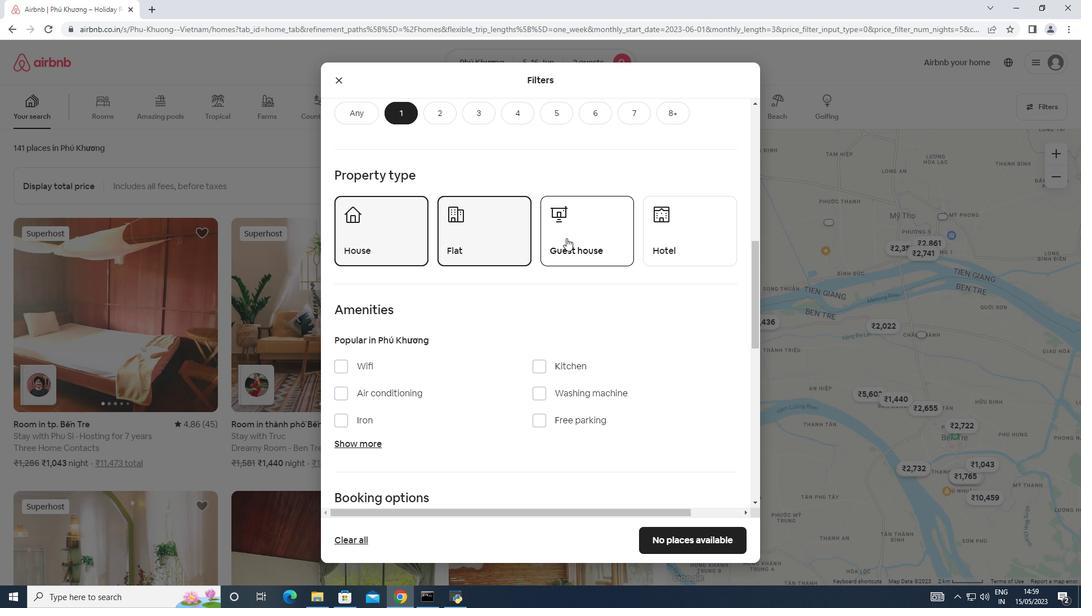 
Action: Mouse moved to (680, 238)
Screenshot: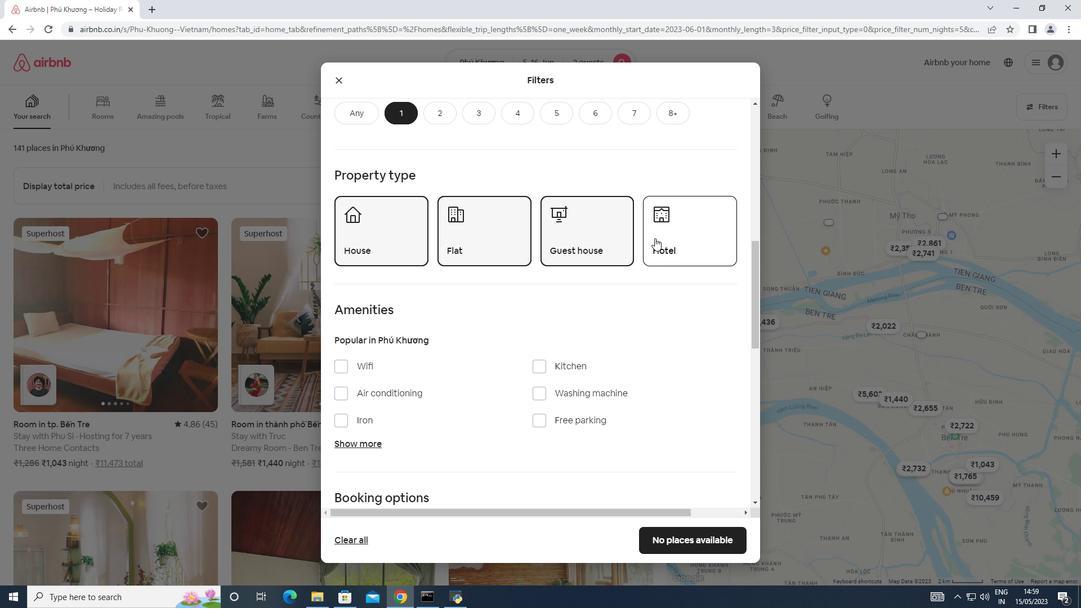 
Action: Mouse pressed left at (680, 238)
Screenshot: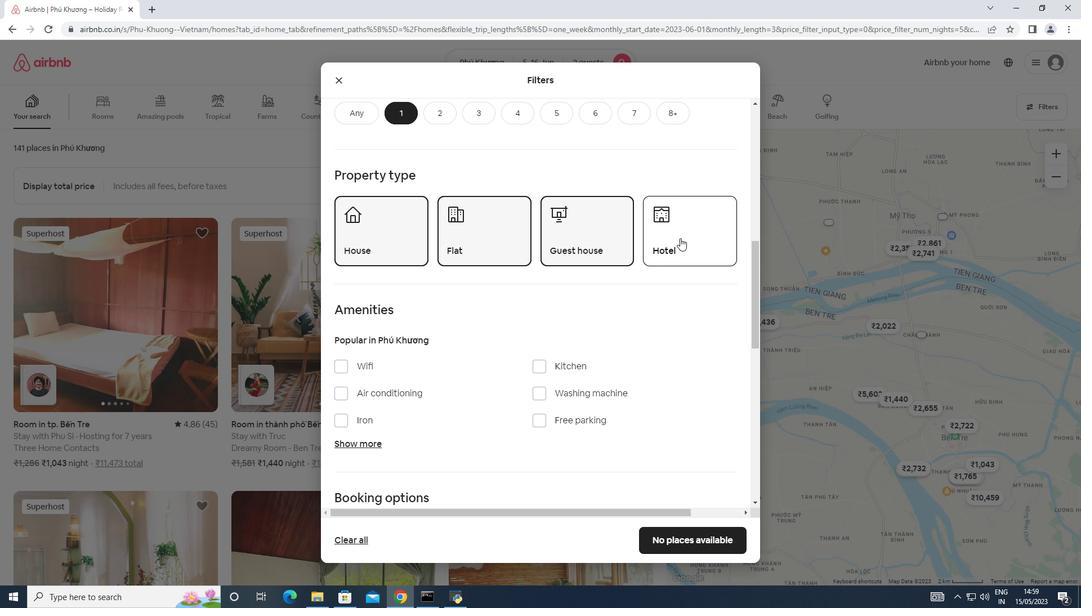 
Action: Mouse moved to (677, 240)
Screenshot: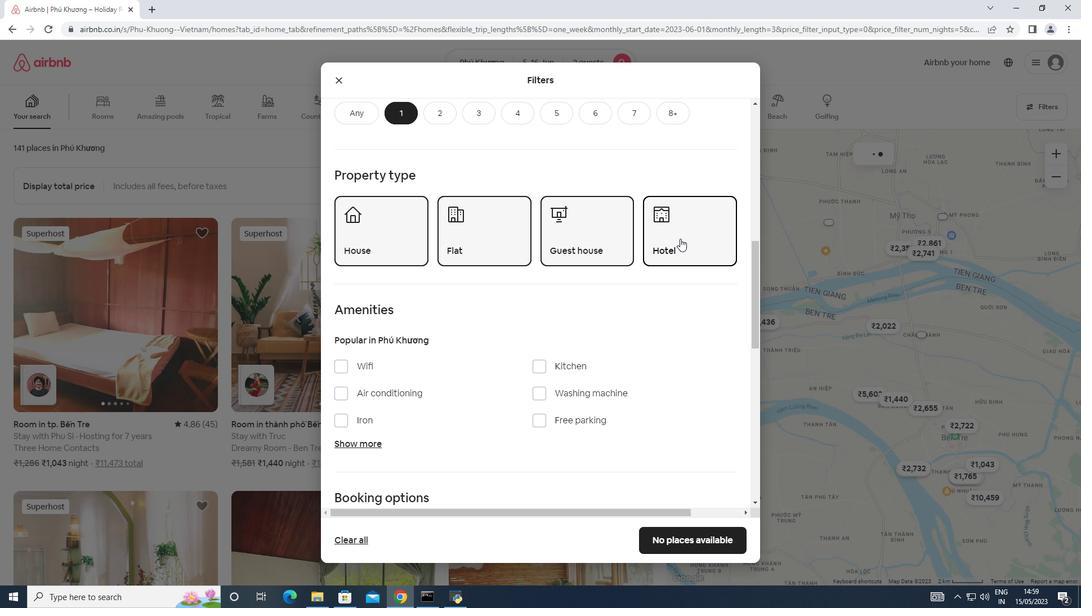 
Action: Mouse scrolled (677, 239) with delta (0, 0)
Screenshot: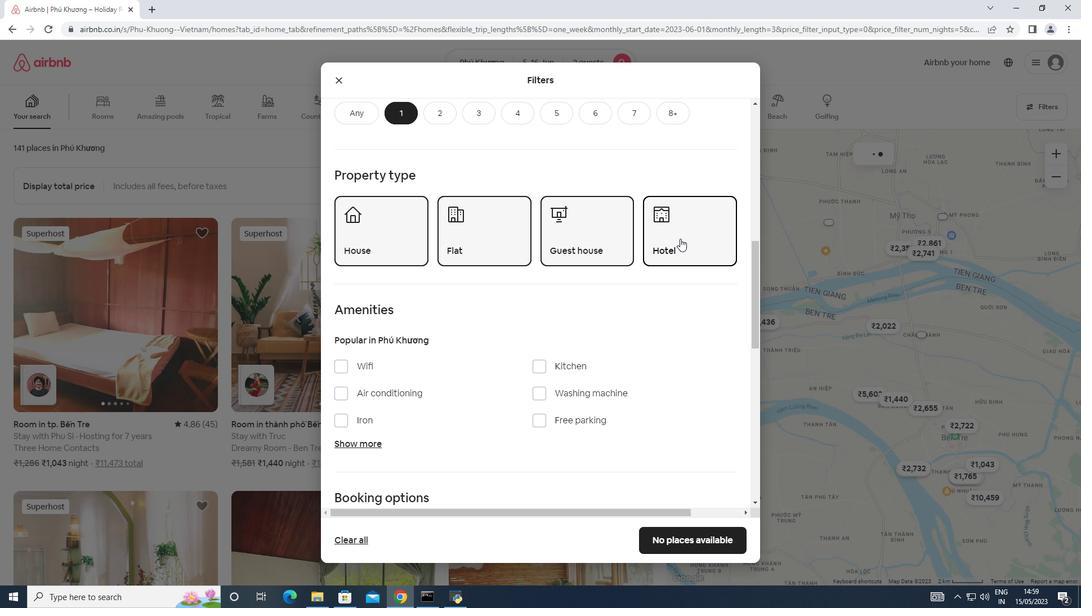 
Action: Mouse moved to (637, 254)
Screenshot: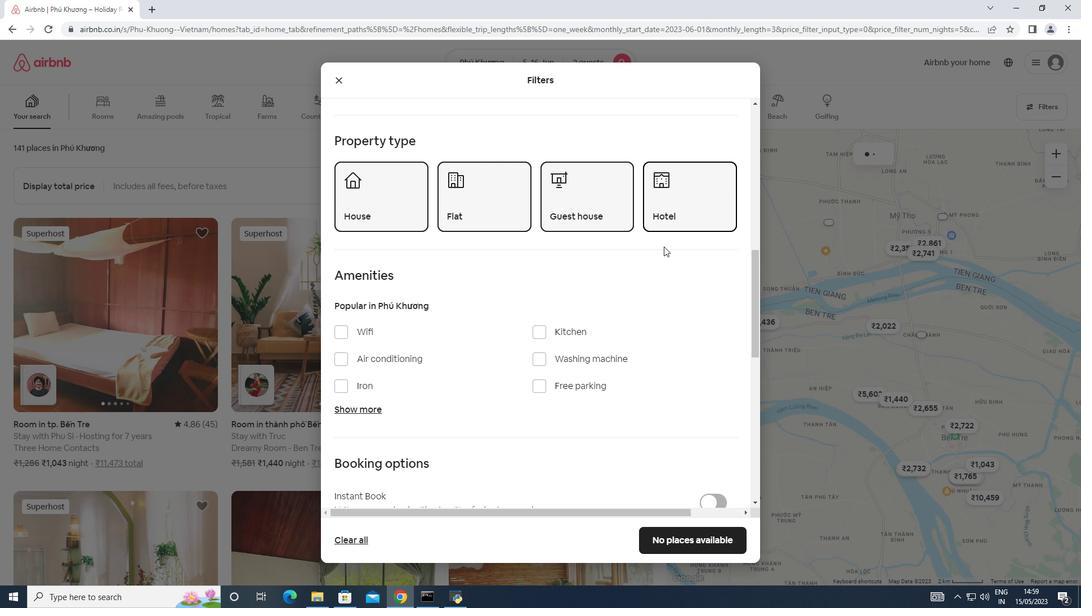 
Action: Mouse scrolled (637, 253) with delta (0, 0)
Screenshot: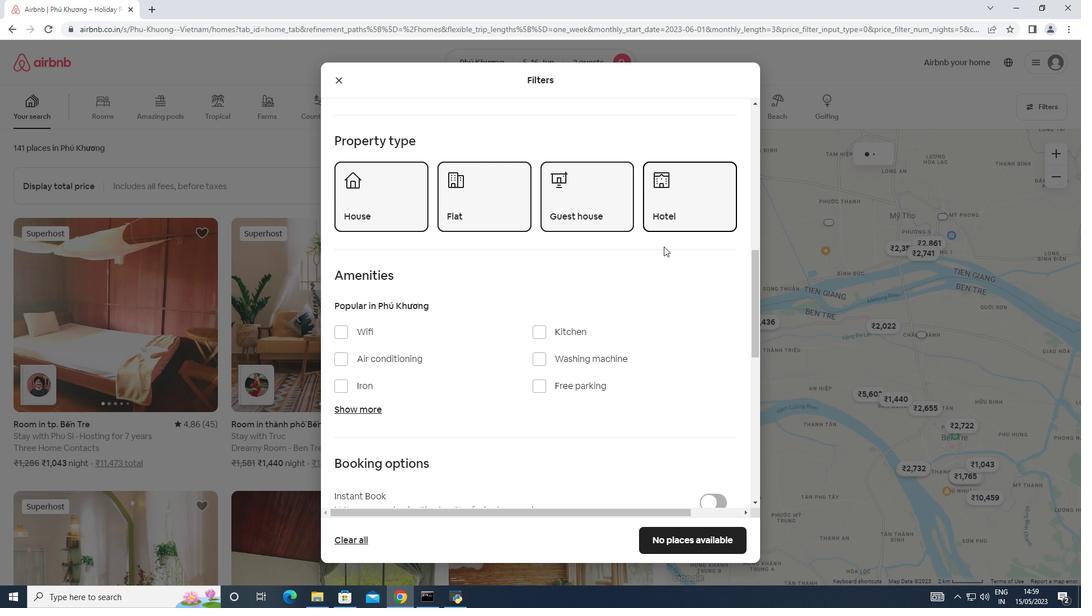 
Action: Mouse scrolled (637, 253) with delta (0, 0)
Screenshot: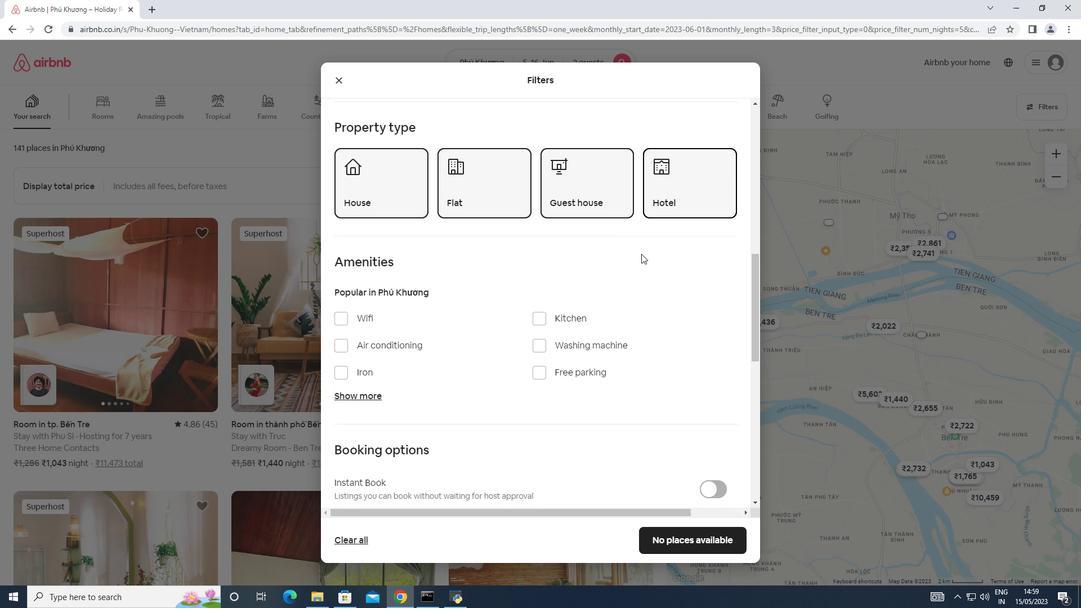 
Action: Mouse scrolled (637, 253) with delta (0, 0)
Screenshot: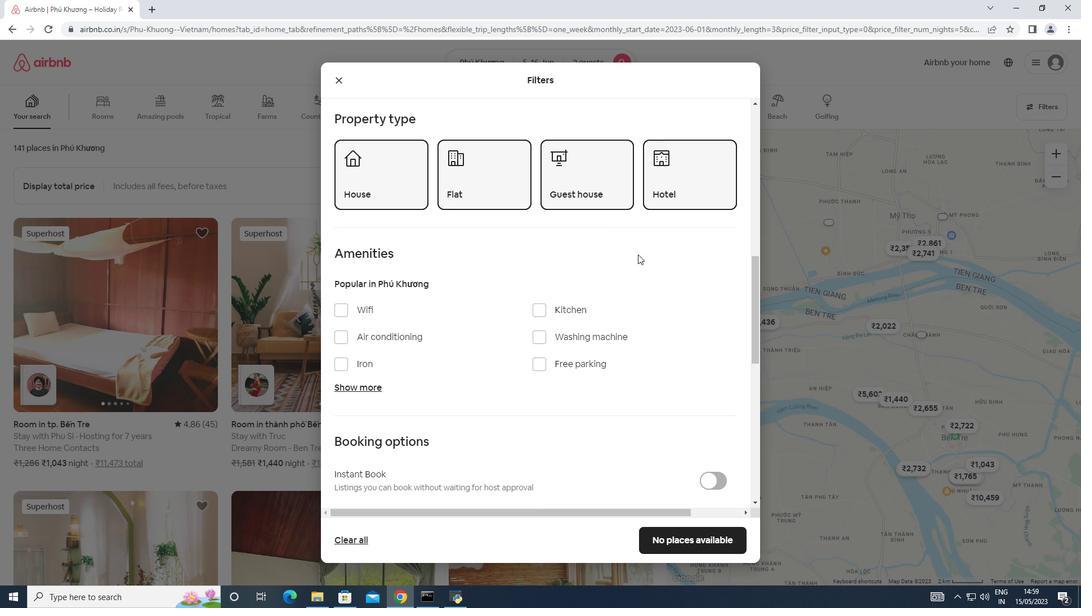 
Action: Mouse moved to (715, 341)
Screenshot: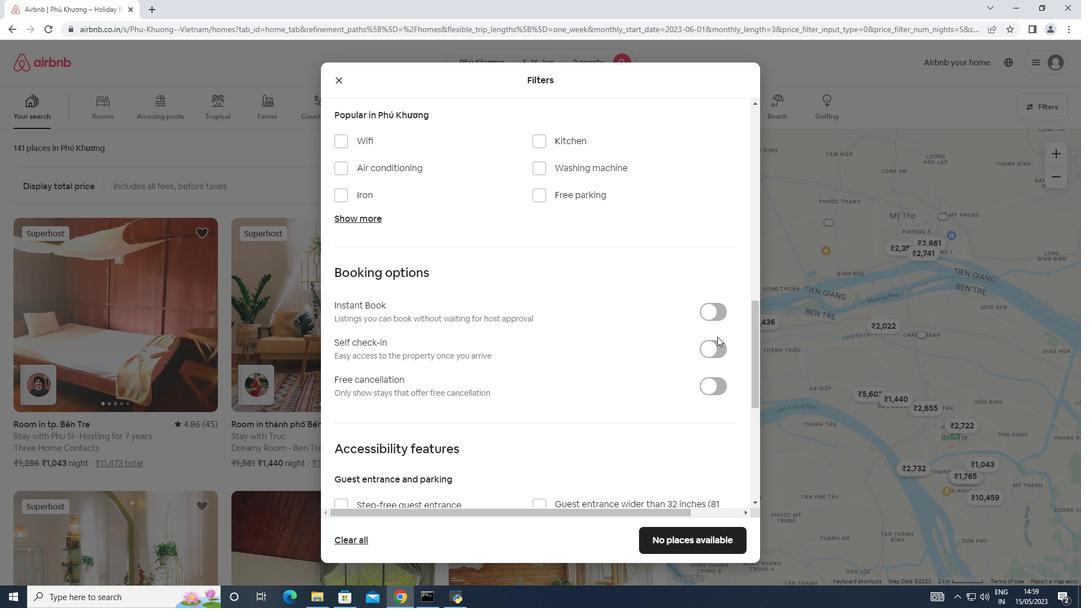 
Action: Mouse pressed left at (715, 341)
Screenshot: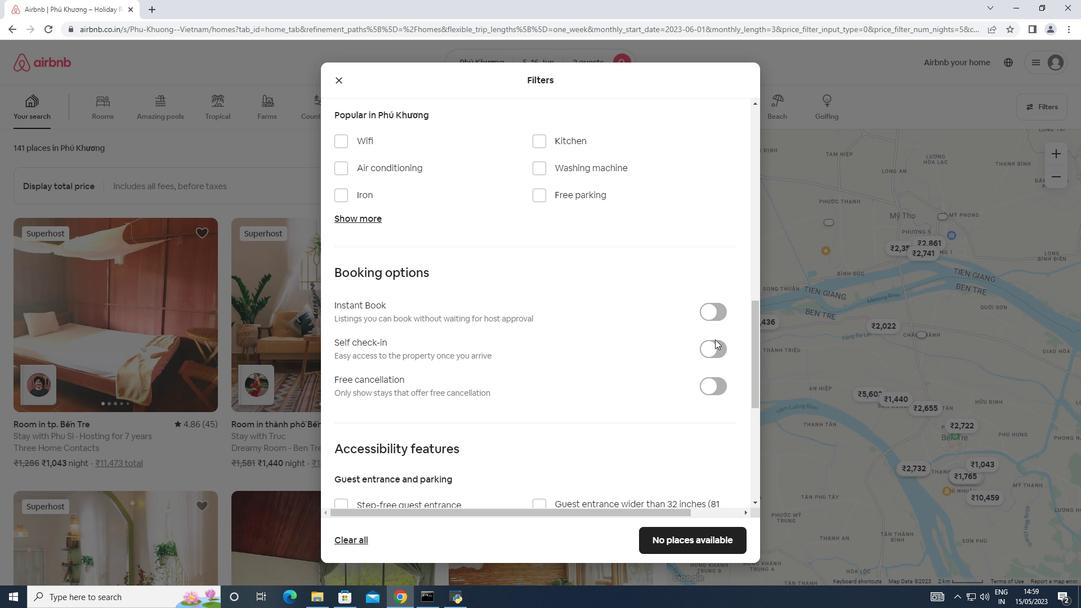 
Action: Mouse moved to (541, 360)
Screenshot: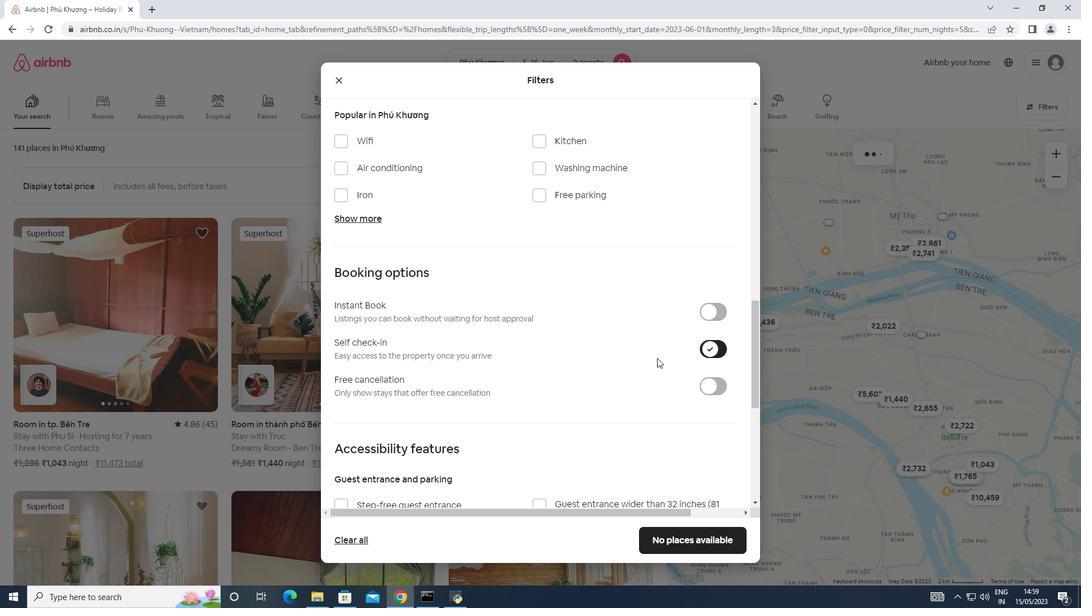 
Action: Mouse scrolled (541, 360) with delta (0, 0)
Screenshot: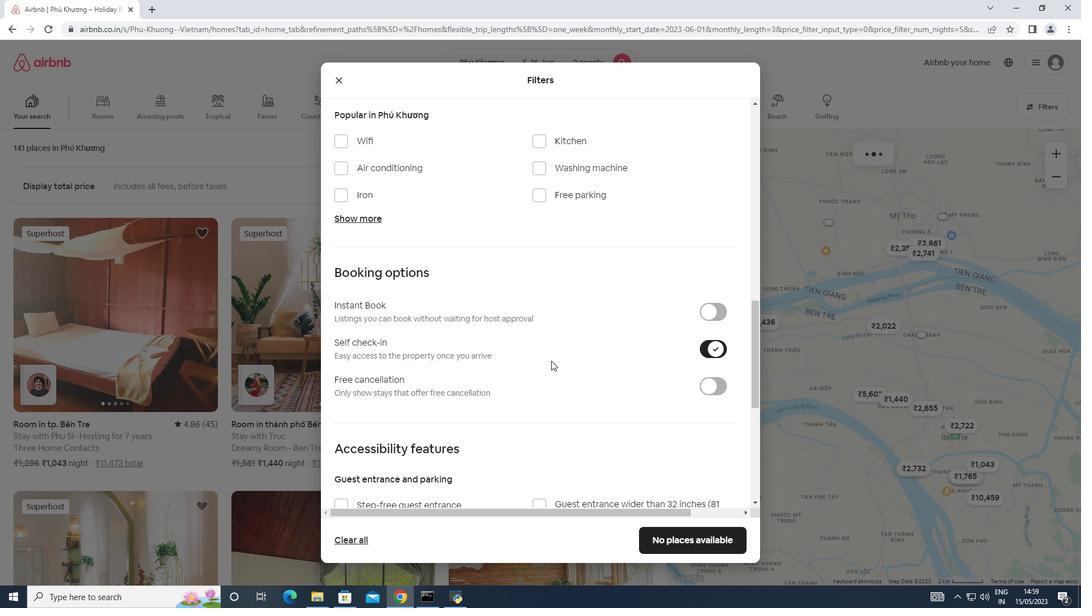 
Action: Mouse scrolled (541, 360) with delta (0, 0)
Screenshot: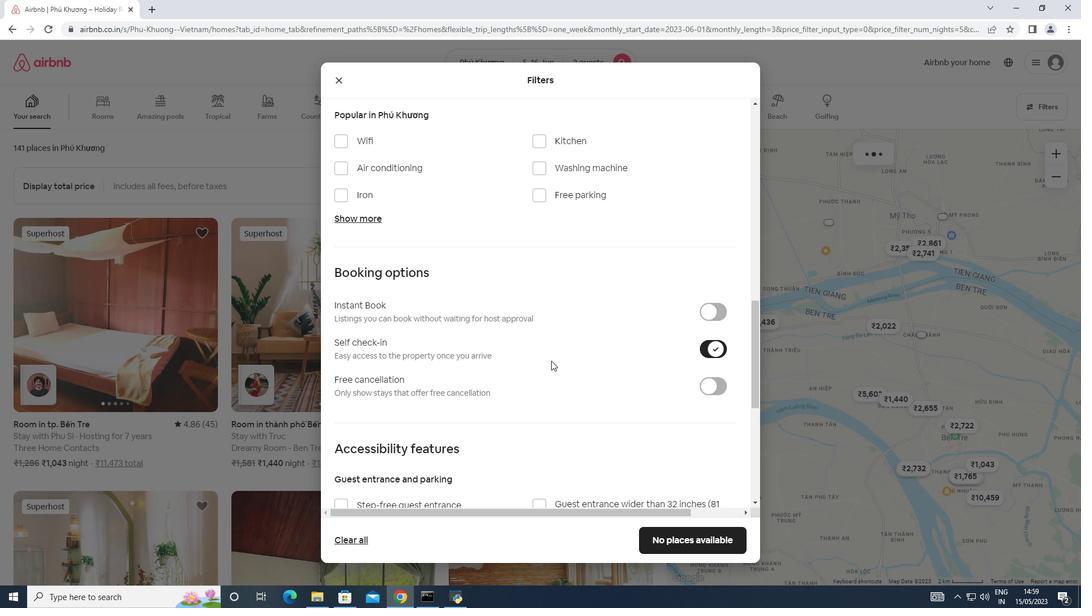 
Action: Mouse scrolled (541, 360) with delta (0, 0)
Screenshot: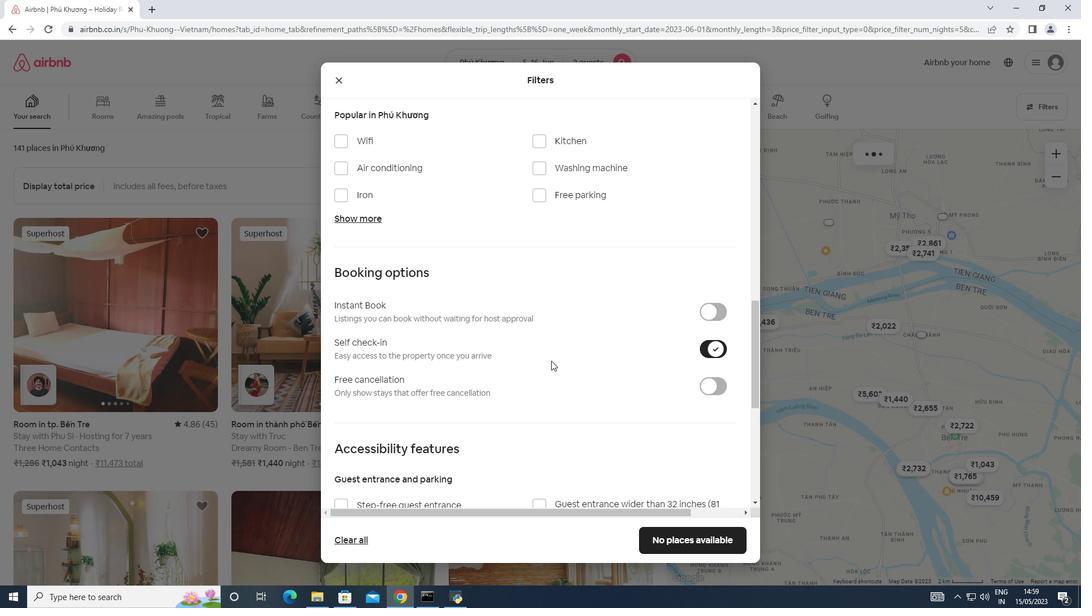 
Action: Mouse scrolled (541, 360) with delta (0, 0)
Screenshot: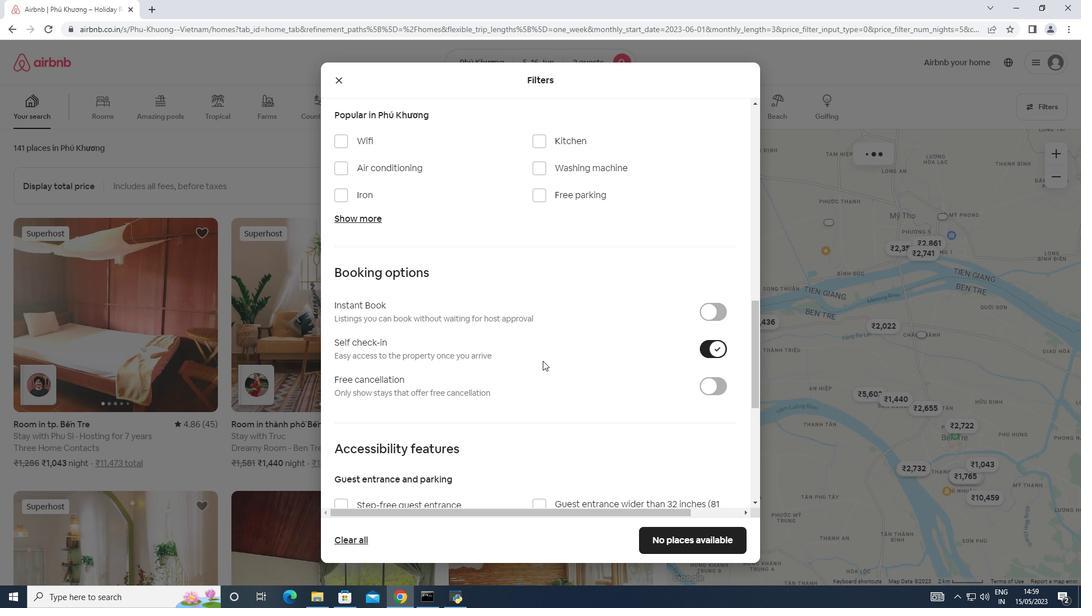 
Action: Mouse scrolled (541, 360) with delta (0, 0)
Screenshot: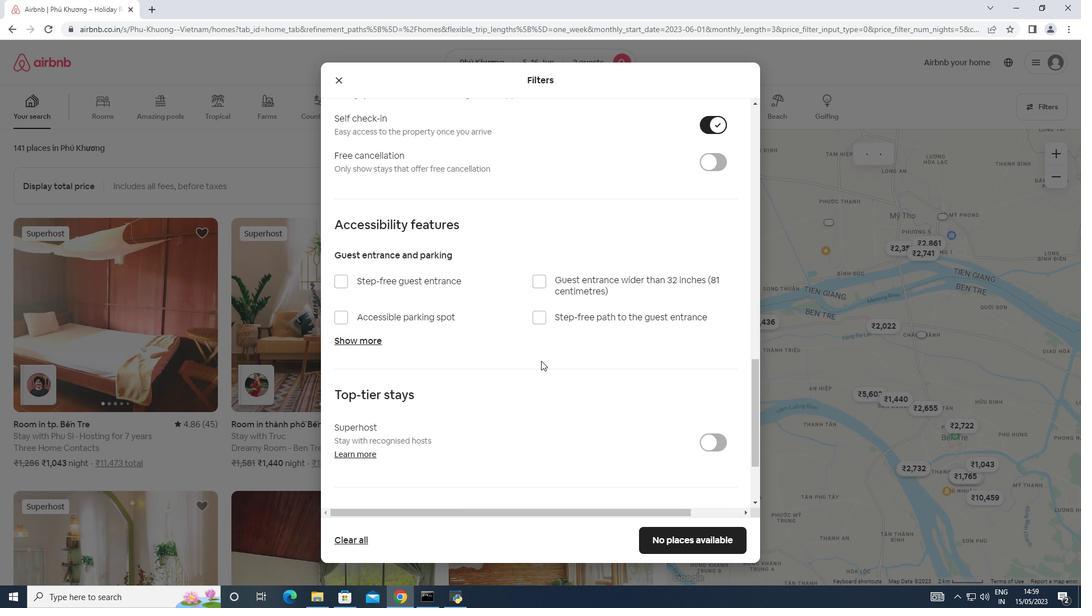 
Action: Mouse scrolled (541, 360) with delta (0, 0)
Screenshot: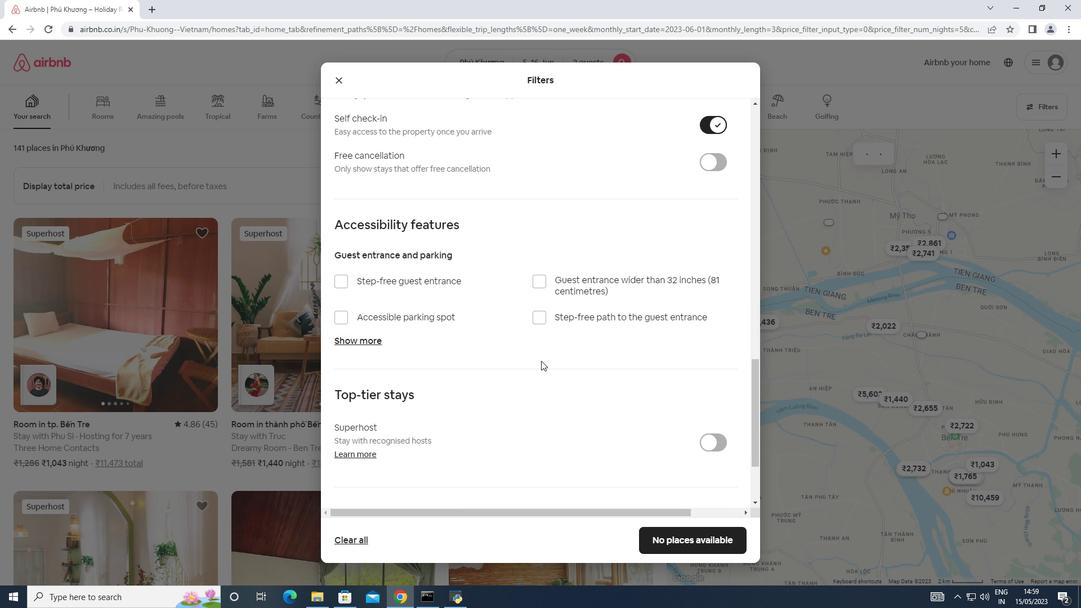 
Action: Mouse moved to (337, 426)
Screenshot: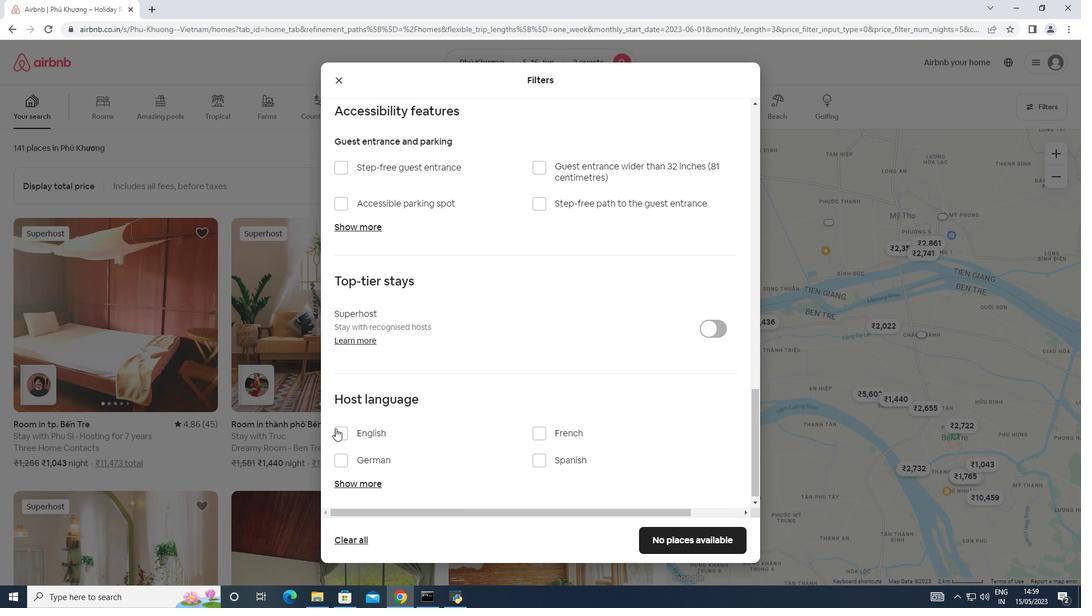 
Action: Mouse pressed left at (337, 426)
Screenshot: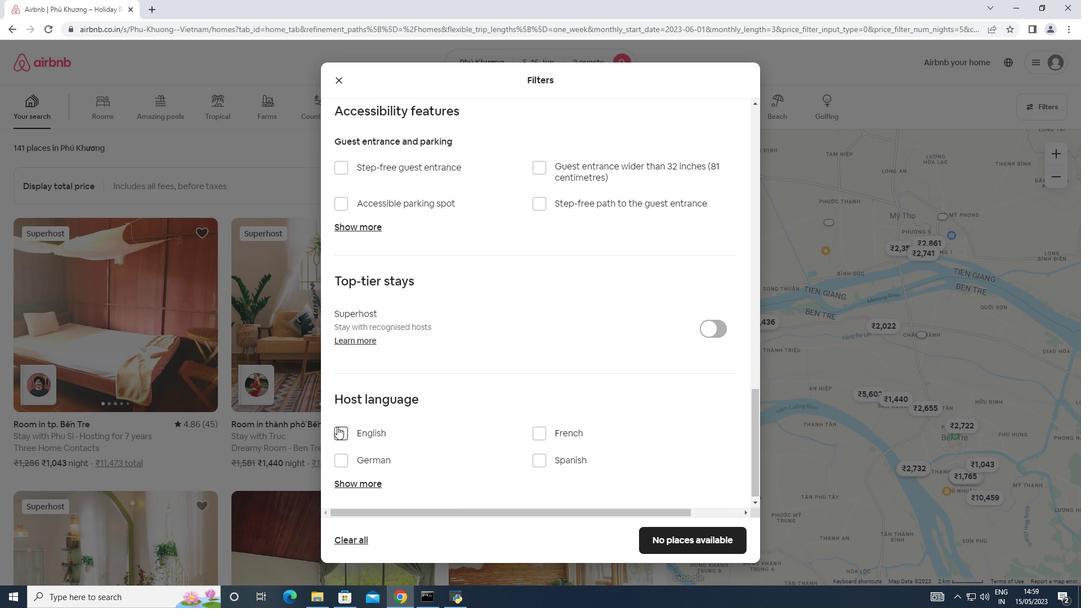 
Action: Mouse moved to (348, 434)
Screenshot: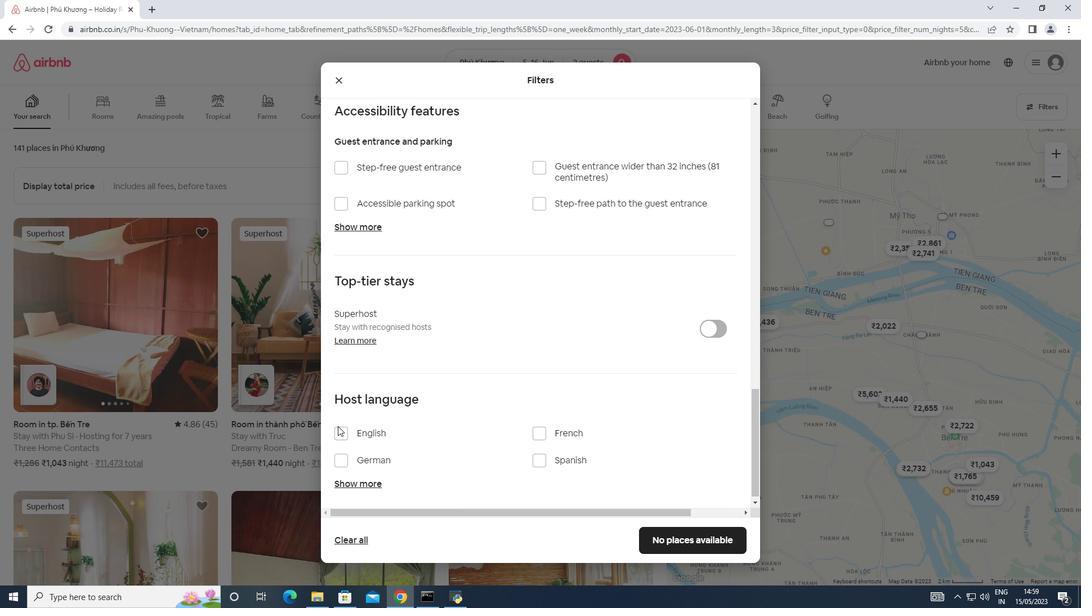 
Action: Mouse pressed left at (348, 434)
Screenshot: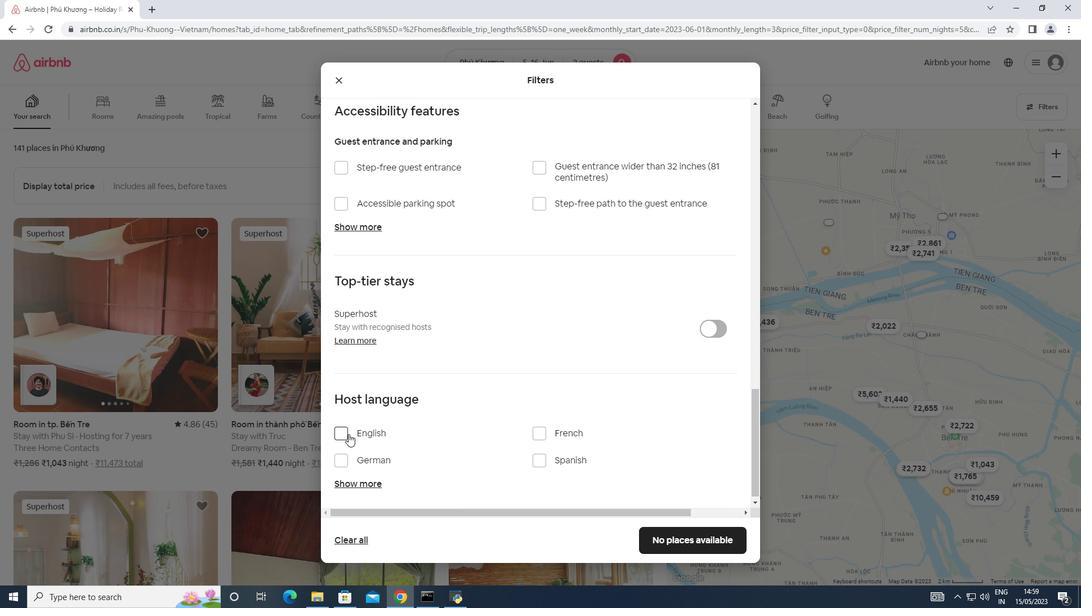 
Action: Mouse moved to (674, 541)
Screenshot: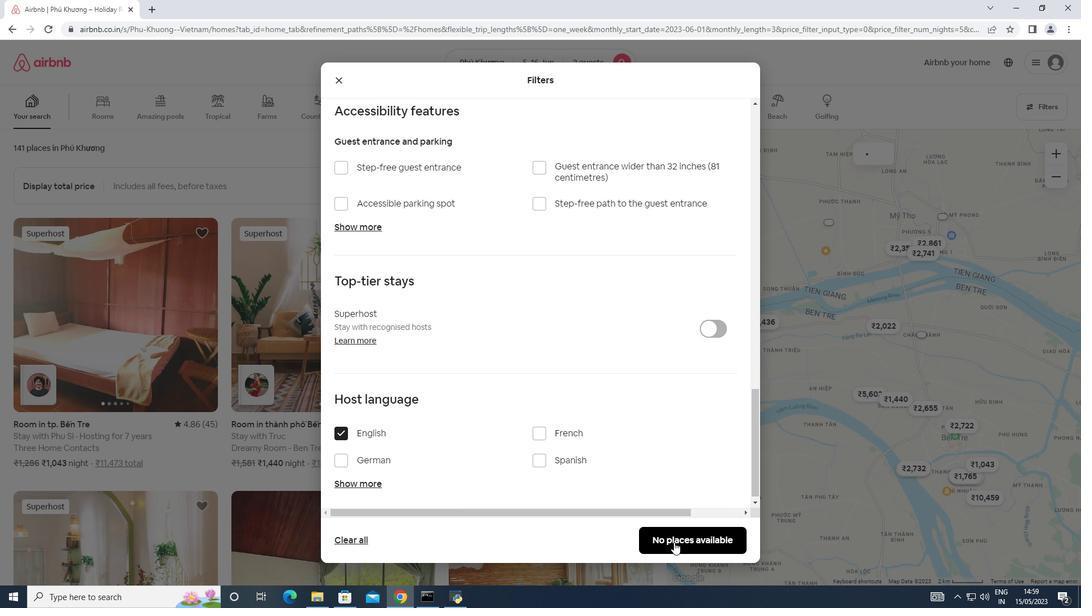 
Action: Mouse pressed left at (674, 541)
Screenshot: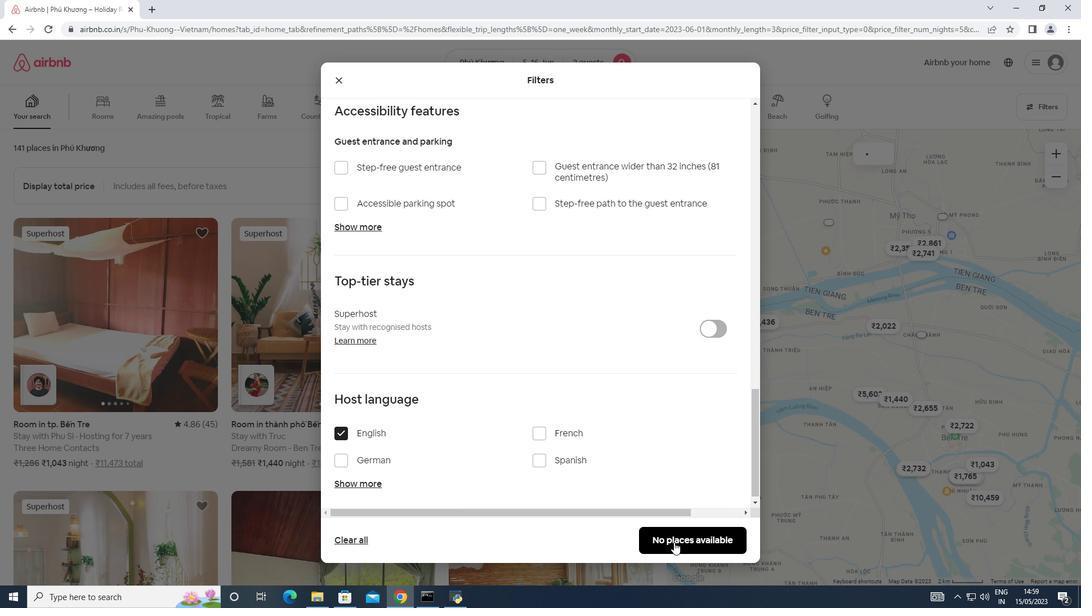 
Action: Mouse moved to (650, 543)
Screenshot: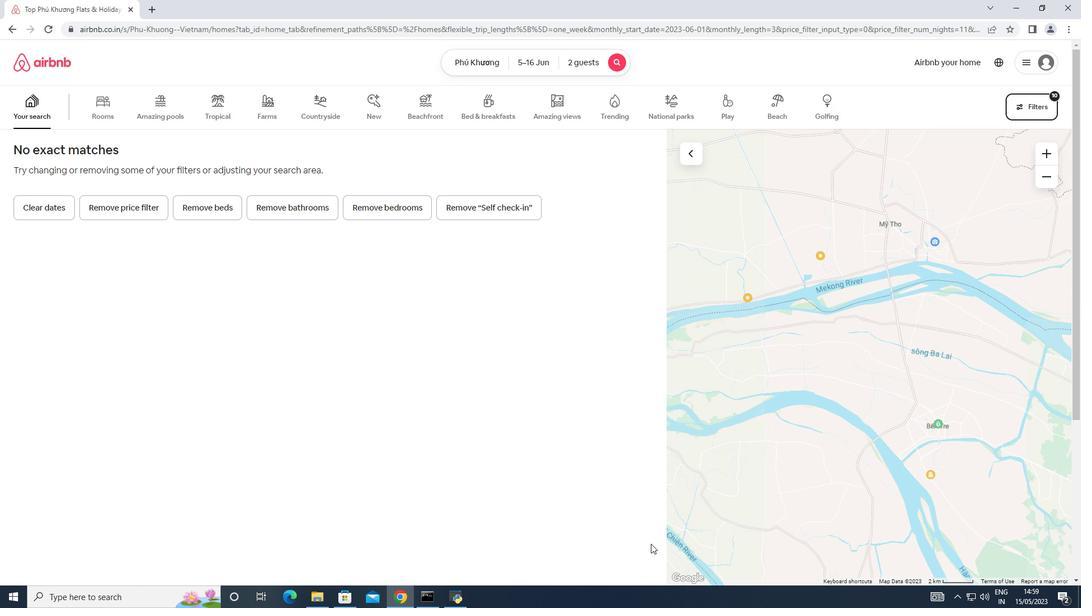 
